 Task: Assign in the project BellTech the issue 'Integrate a new push notification feature into an existing mobile application to enhance user engagement and real-time updates' to the sprint 'Silver Bullet'. Assign in the project BellTech the issue 'Develop a new tool for automated testing of mobile application UI/UX design and user flow' to the sprint 'Silver Bullet'. Assign in the project BellTech the issue 'Upgrade the search and filtering mechanisms of a web application to improve user search experience and result accuracy' to the sprint 'Silver Bullet'. Assign in the project BellTech the issue 'Create a new online platform for online language learning courses with advanced language tools and speaking practice features' to the sprint 'Silver Bullet'
Action: Mouse moved to (181, 42)
Screenshot: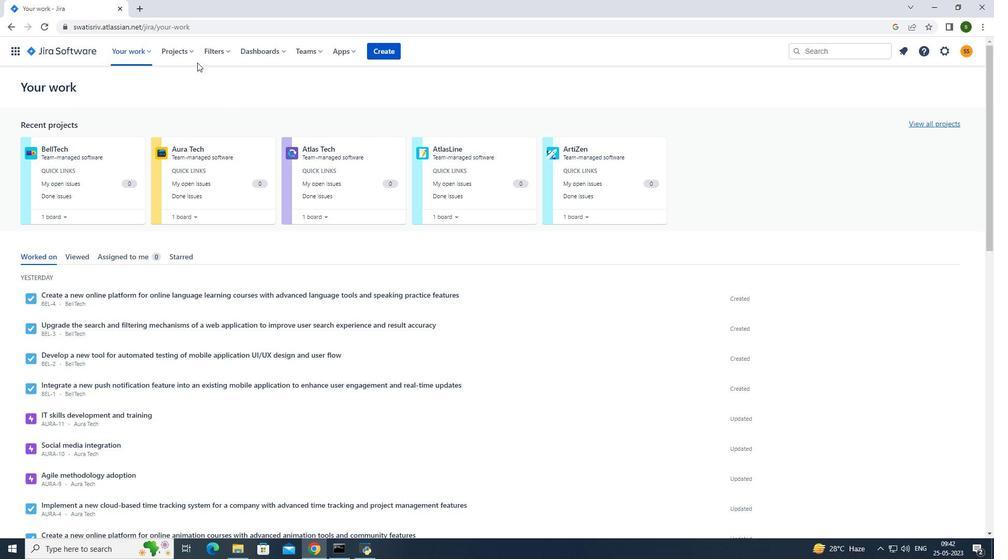 
Action: Mouse pressed left at (181, 42)
Screenshot: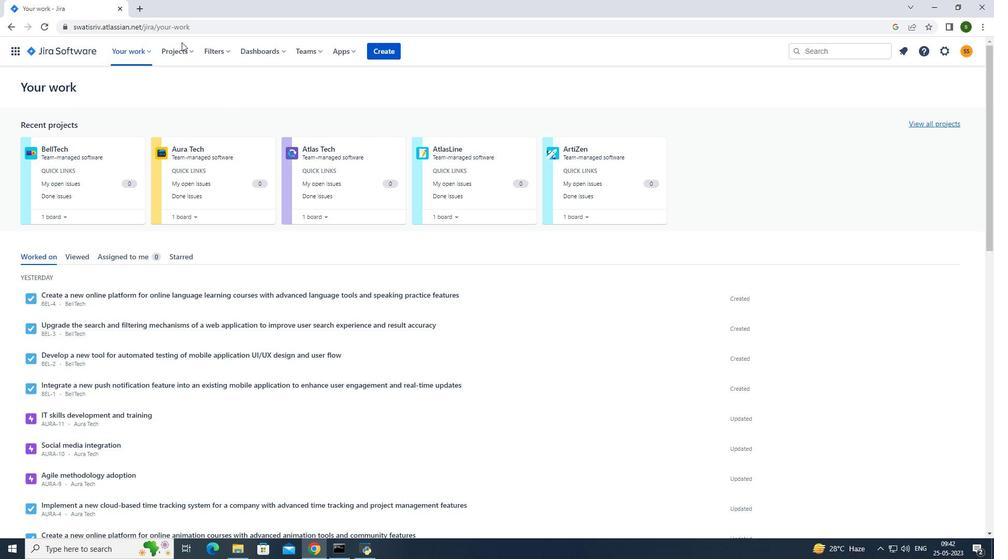 
Action: Mouse moved to (181, 50)
Screenshot: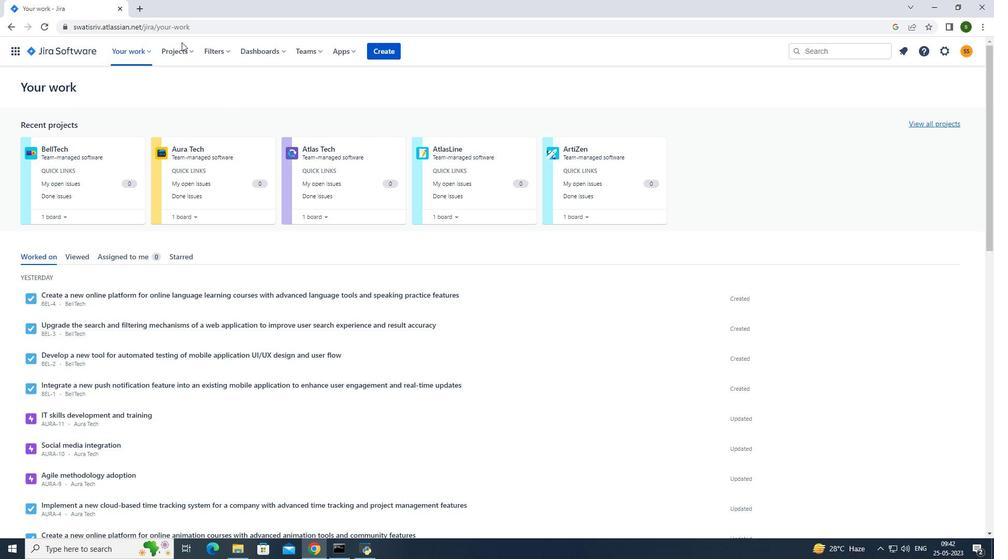 
Action: Mouse pressed left at (181, 50)
Screenshot: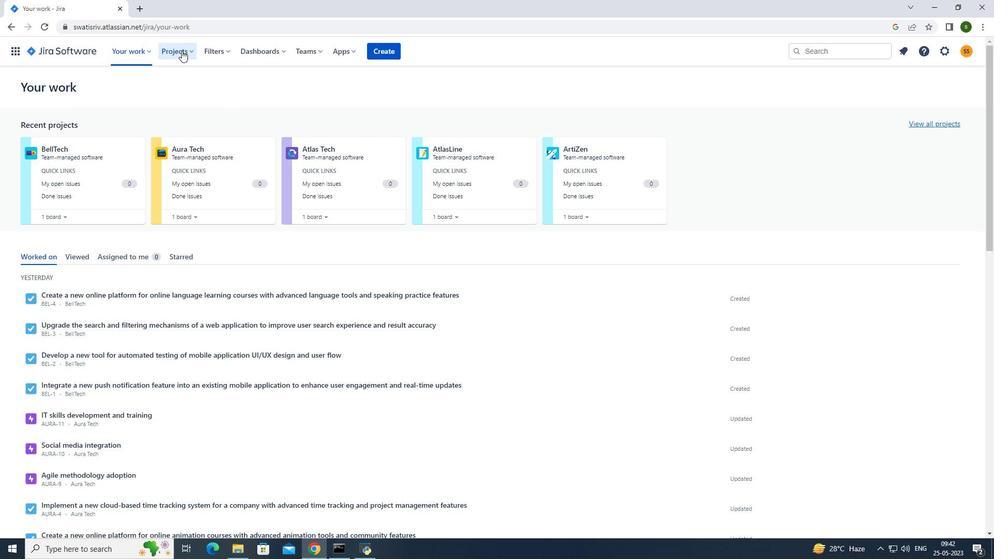 
Action: Mouse moved to (215, 91)
Screenshot: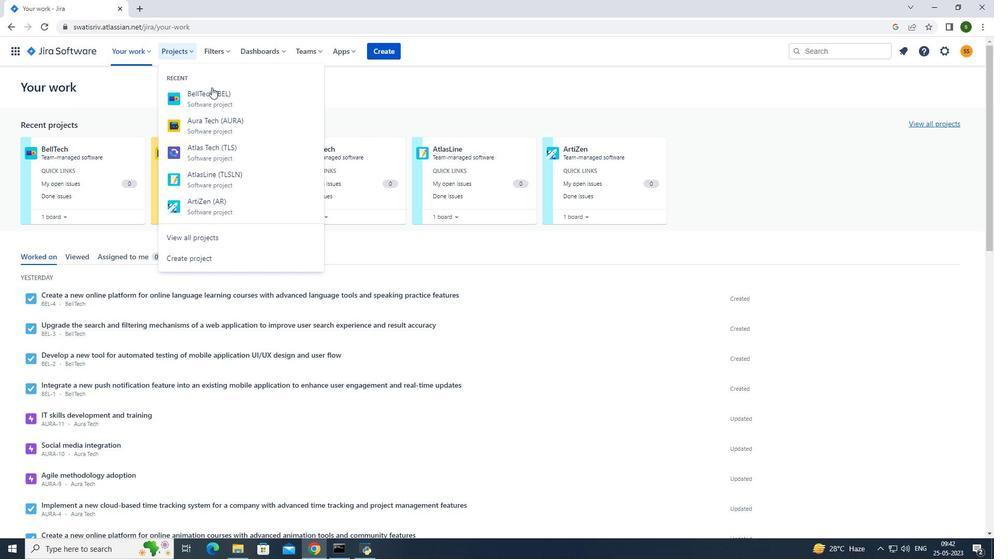 
Action: Mouse pressed left at (215, 91)
Screenshot: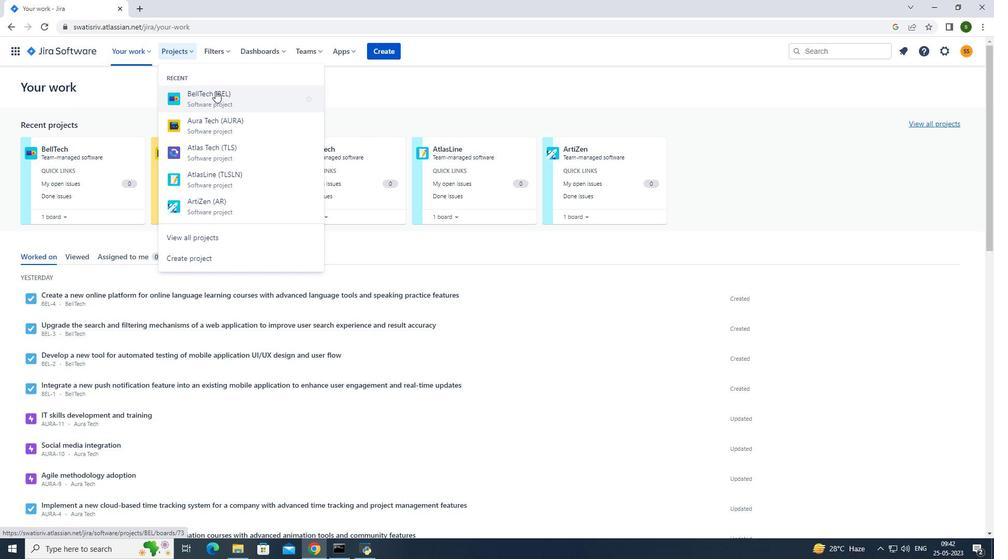 
Action: Mouse moved to (89, 152)
Screenshot: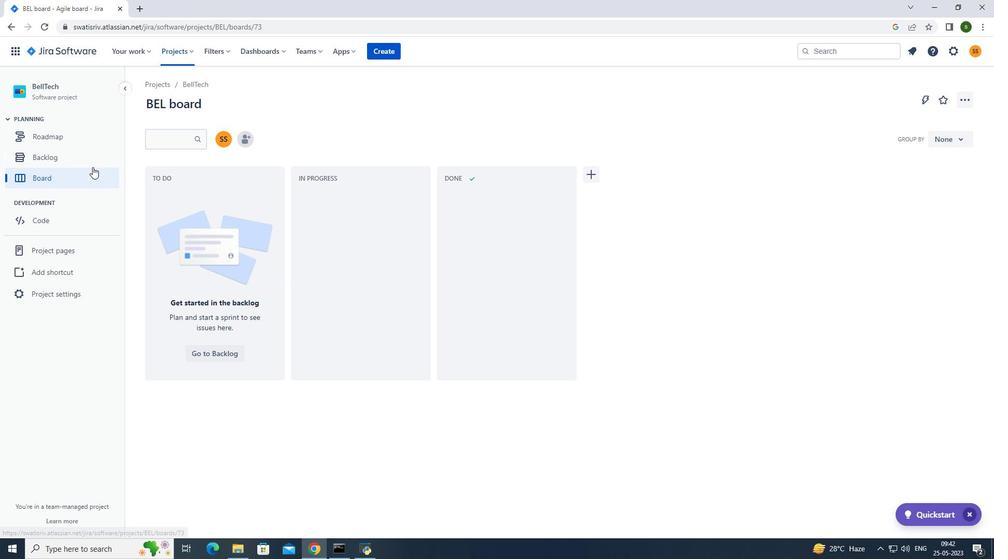 
Action: Mouse pressed left at (89, 152)
Screenshot: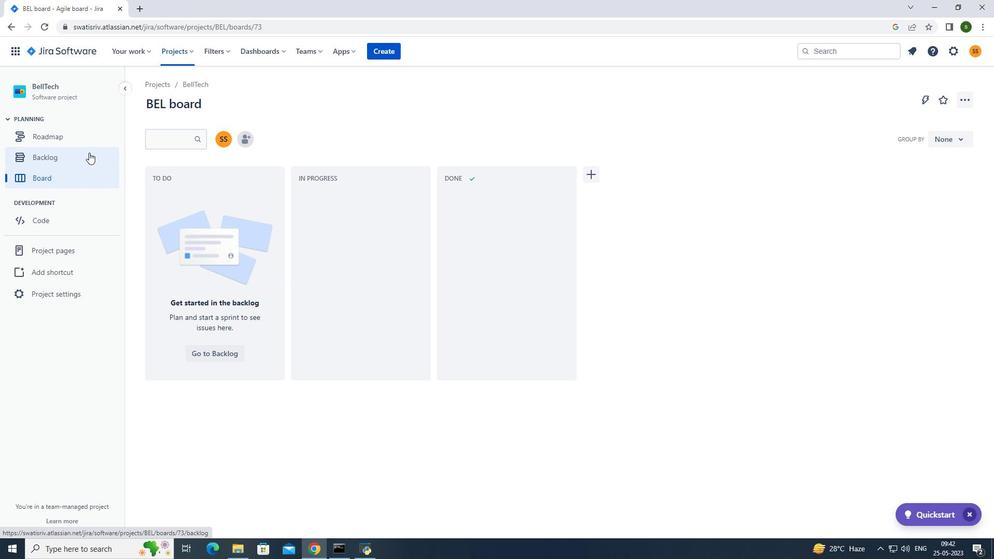 
Action: Mouse moved to (512, 304)
Screenshot: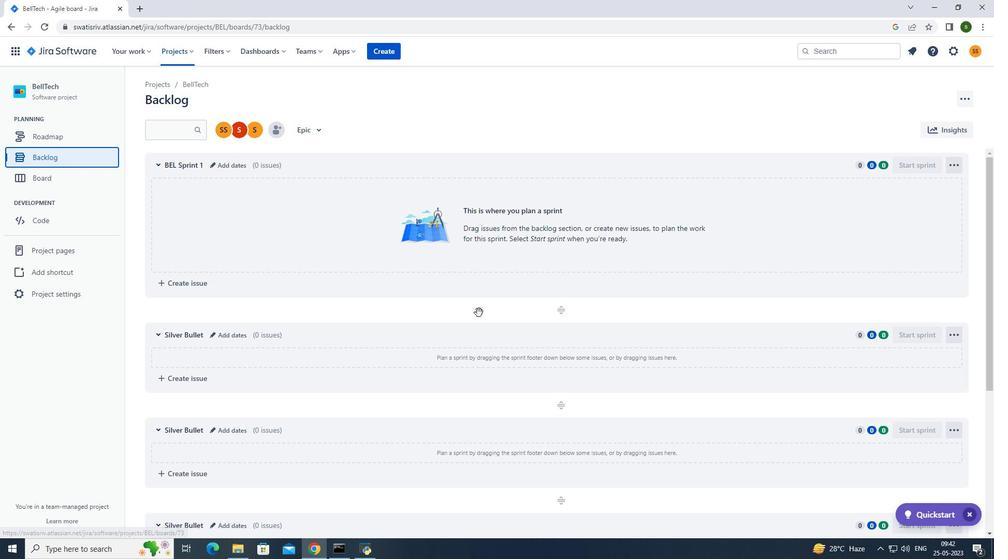 
Action: Mouse scrolled (512, 303) with delta (0, 0)
Screenshot: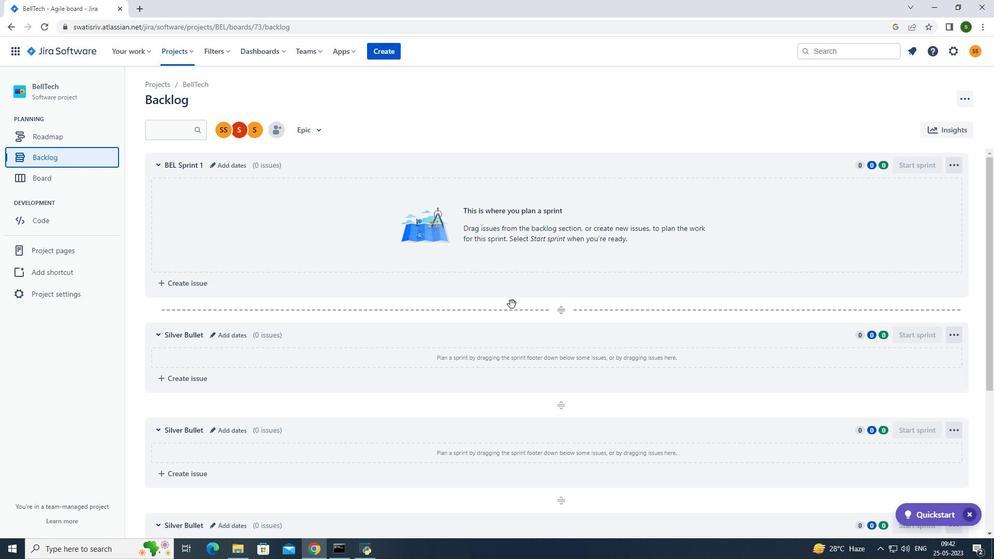 
Action: Mouse scrolled (512, 303) with delta (0, 0)
Screenshot: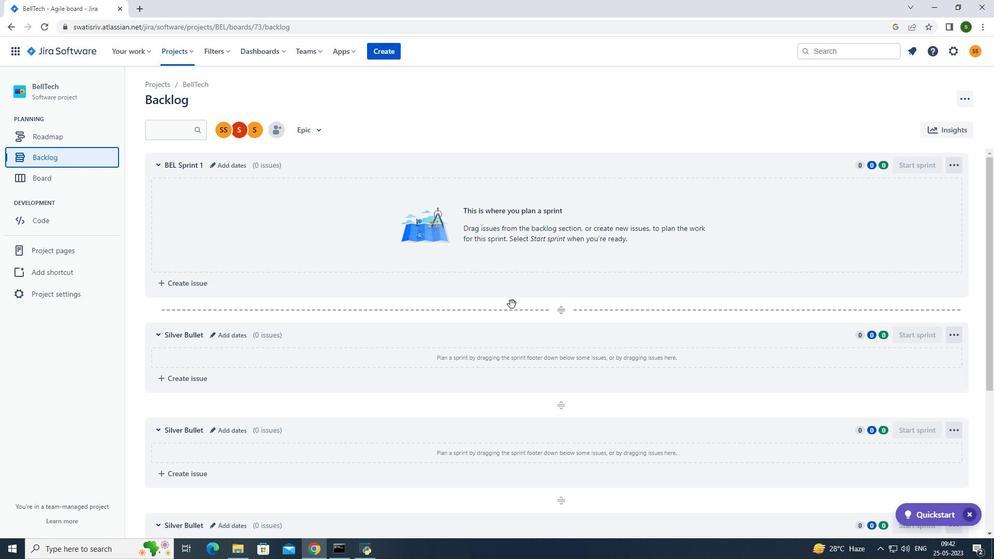
Action: Mouse scrolled (512, 303) with delta (0, 0)
Screenshot: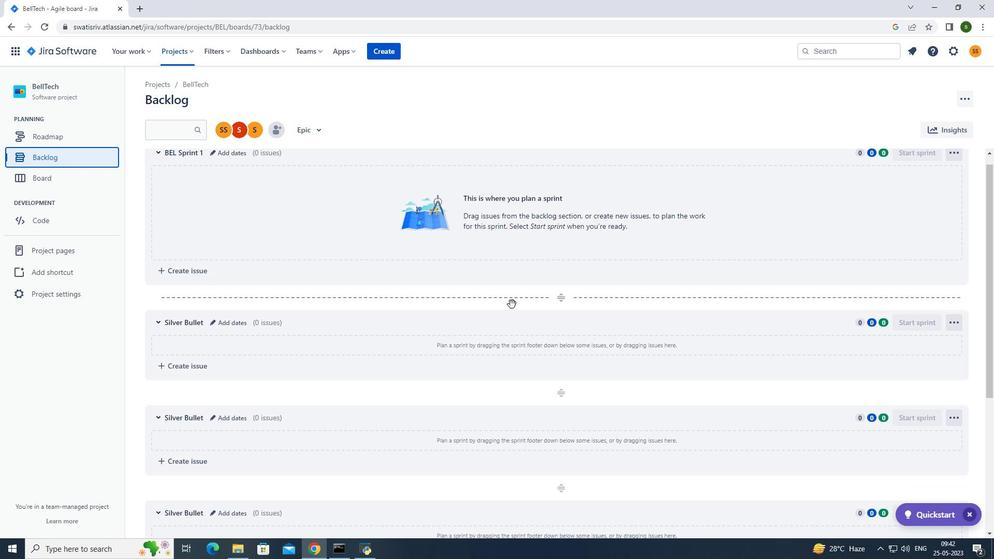 
Action: Mouse scrolled (512, 303) with delta (0, 0)
Screenshot: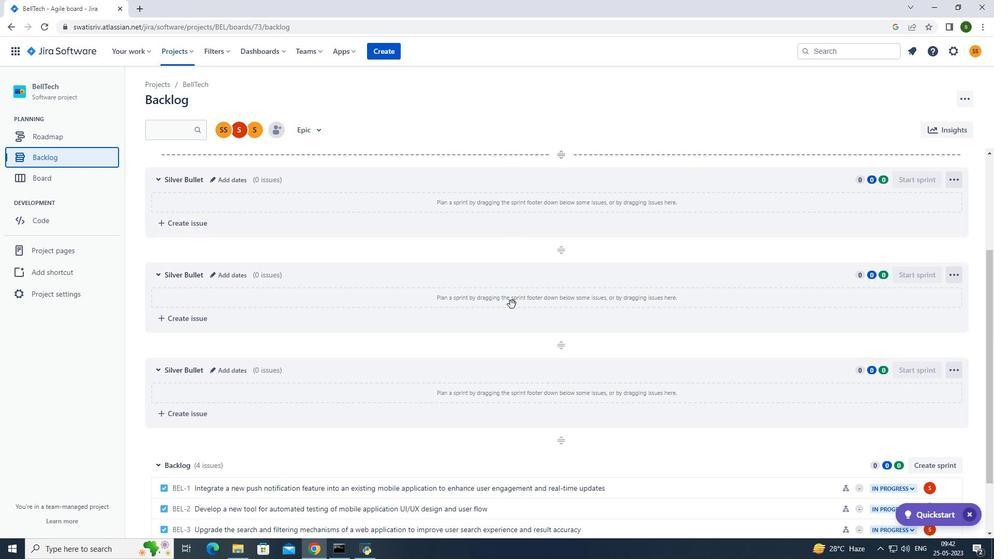 
Action: Mouse scrolled (512, 303) with delta (0, 0)
Screenshot: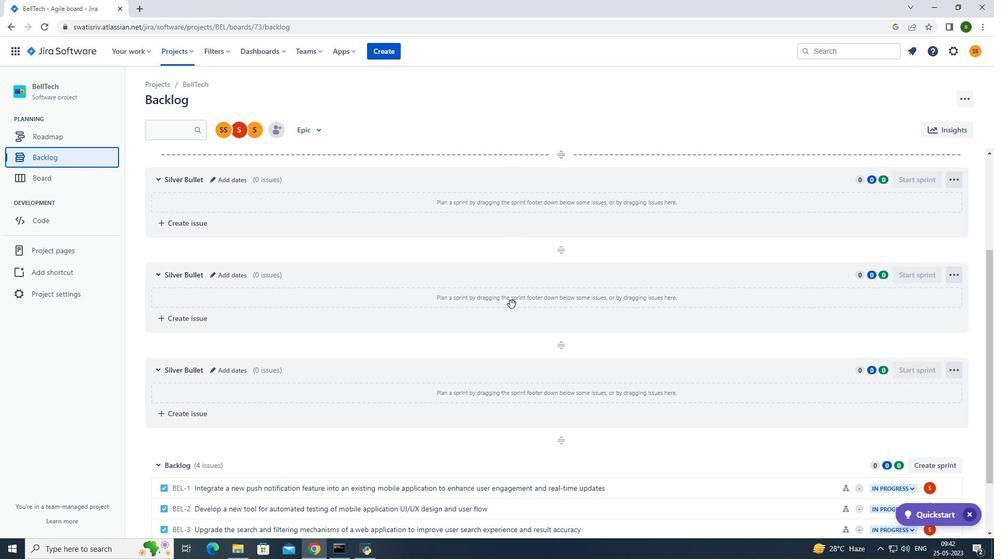 
Action: Mouse scrolled (512, 303) with delta (0, 0)
Screenshot: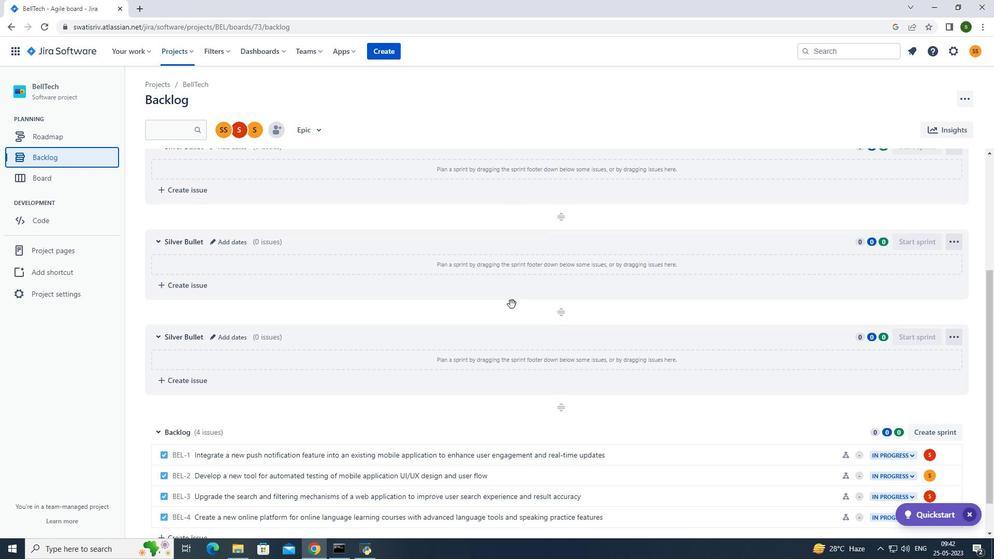 
Action: Mouse scrolled (512, 303) with delta (0, 0)
Screenshot: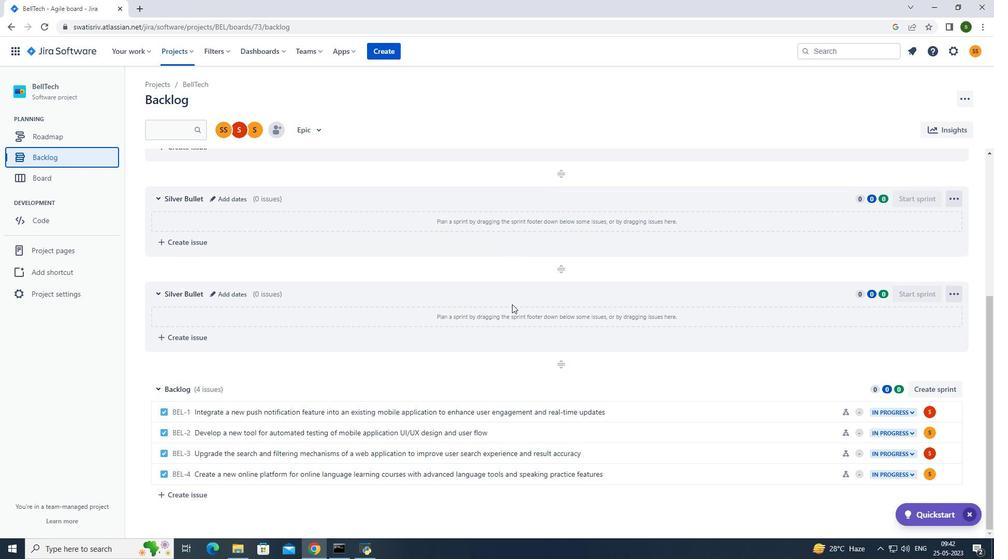 
Action: Mouse scrolled (512, 303) with delta (0, 0)
Screenshot: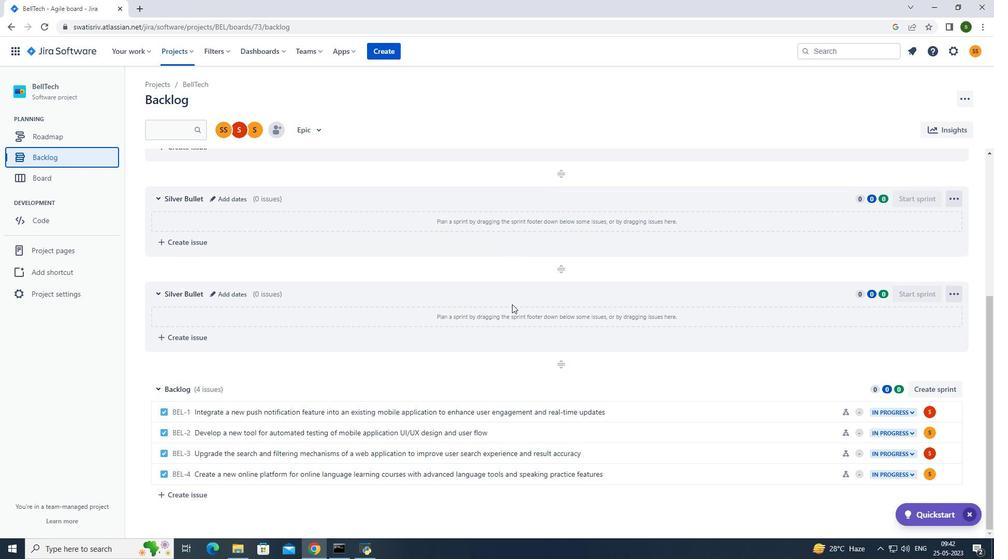 
Action: Mouse moved to (949, 411)
Screenshot: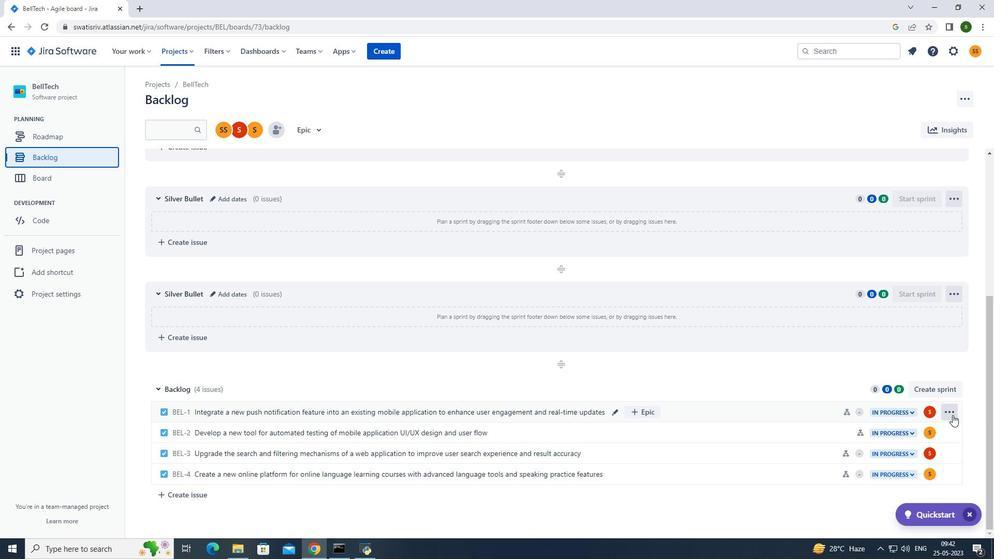 
Action: Mouse pressed left at (949, 411)
Screenshot: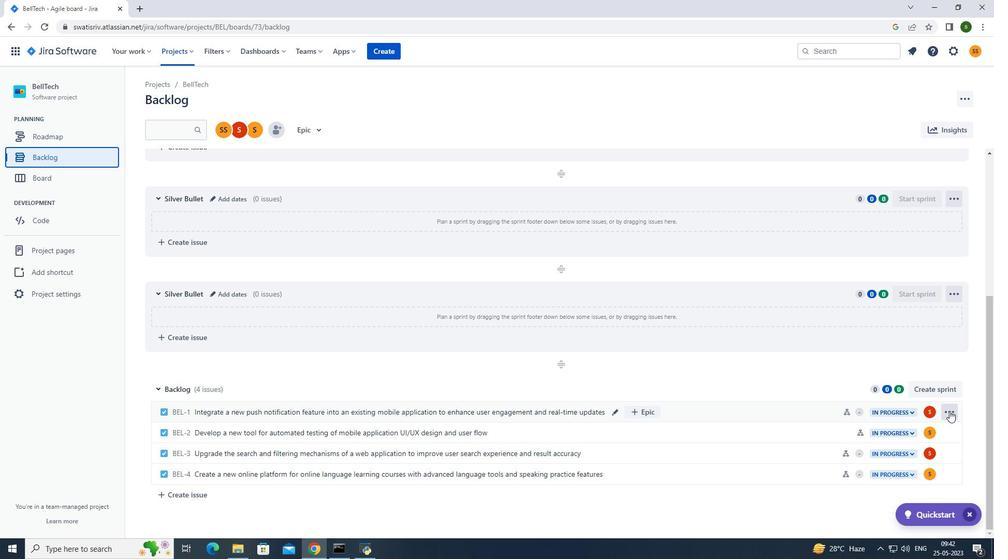 
Action: Mouse moved to (913, 320)
Screenshot: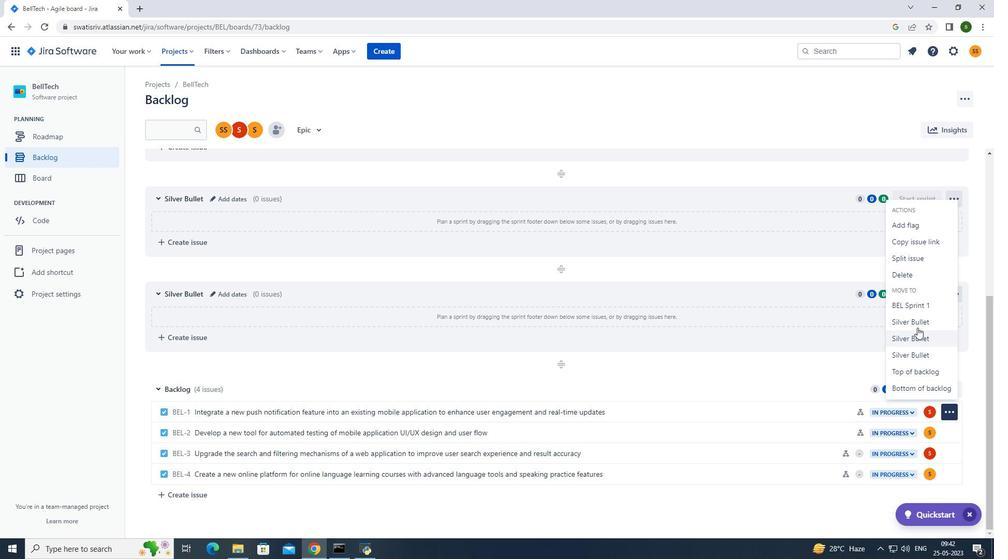 
Action: Mouse pressed left at (913, 320)
Screenshot: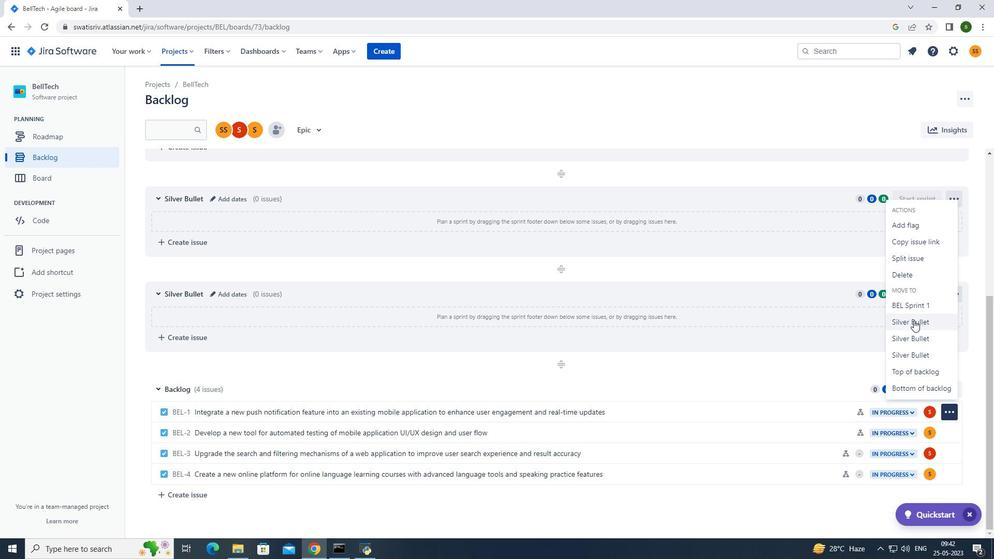 
Action: Mouse moved to (171, 45)
Screenshot: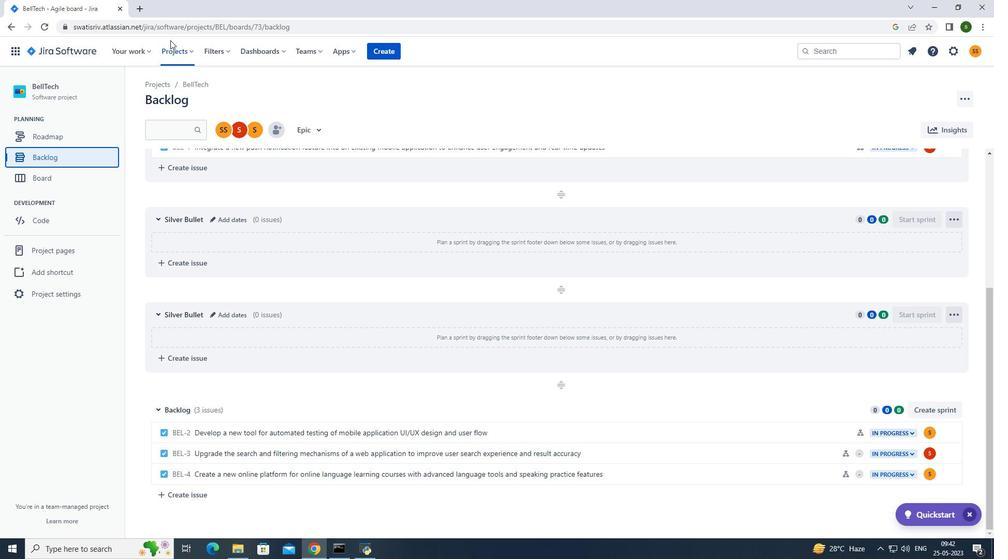 
Action: Mouse pressed left at (171, 45)
Screenshot: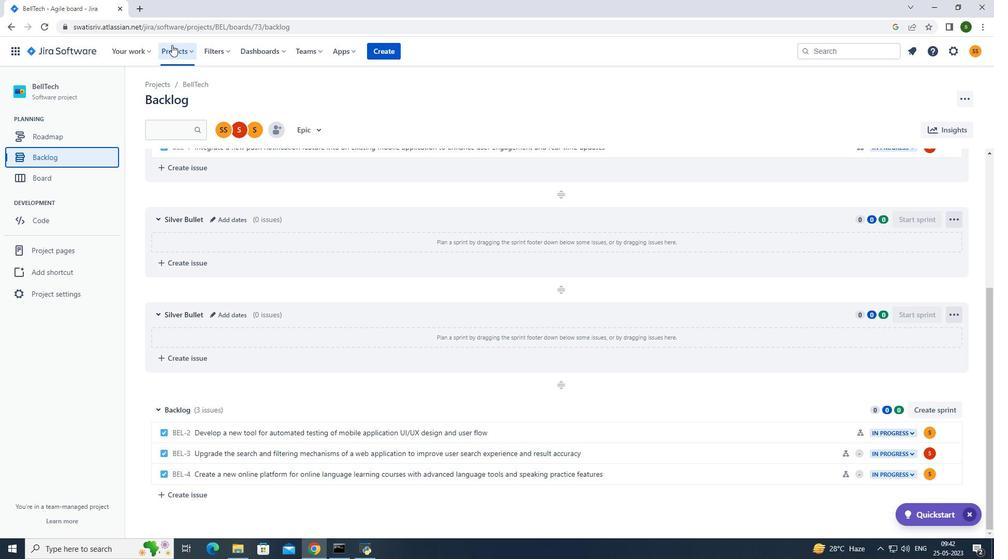 
Action: Mouse moved to (205, 95)
Screenshot: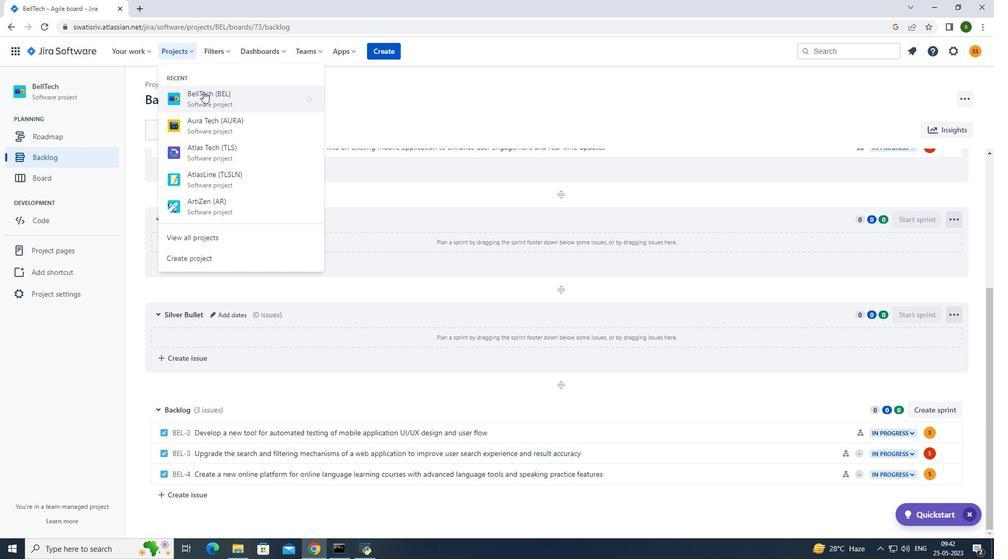 
Action: Mouse pressed left at (205, 95)
Screenshot: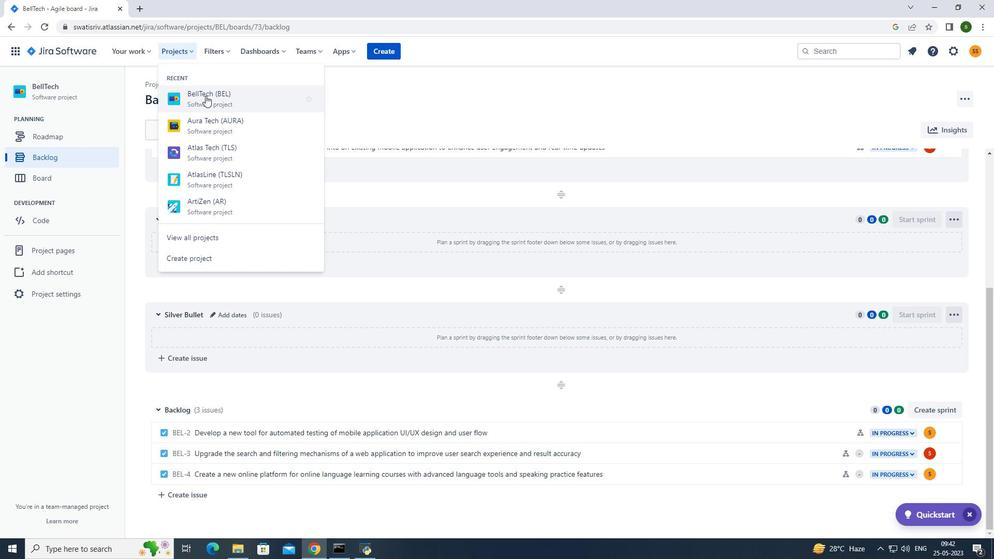 
Action: Mouse moved to (219, 354)
Screenshot: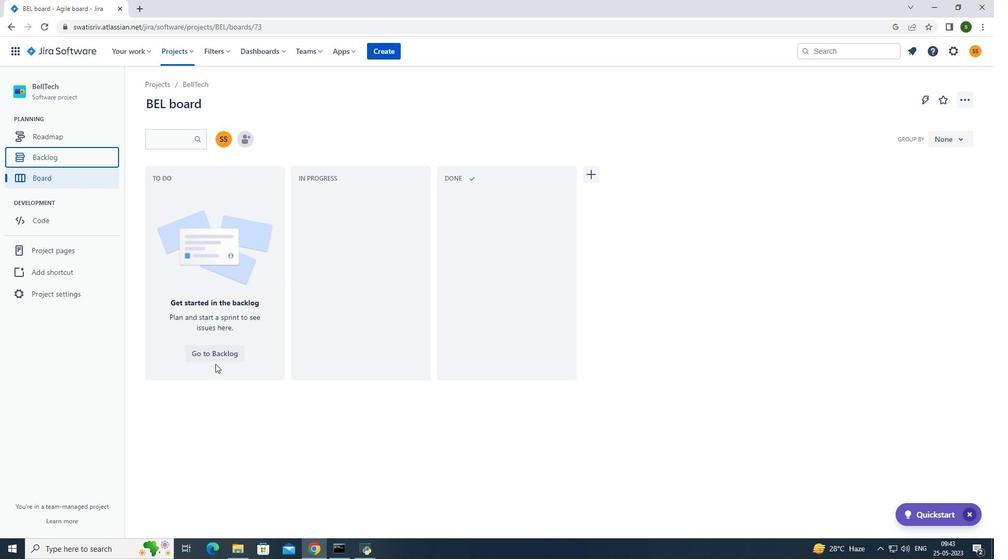 
Action: Mouse pressed left at (219, 354)
Screenshot: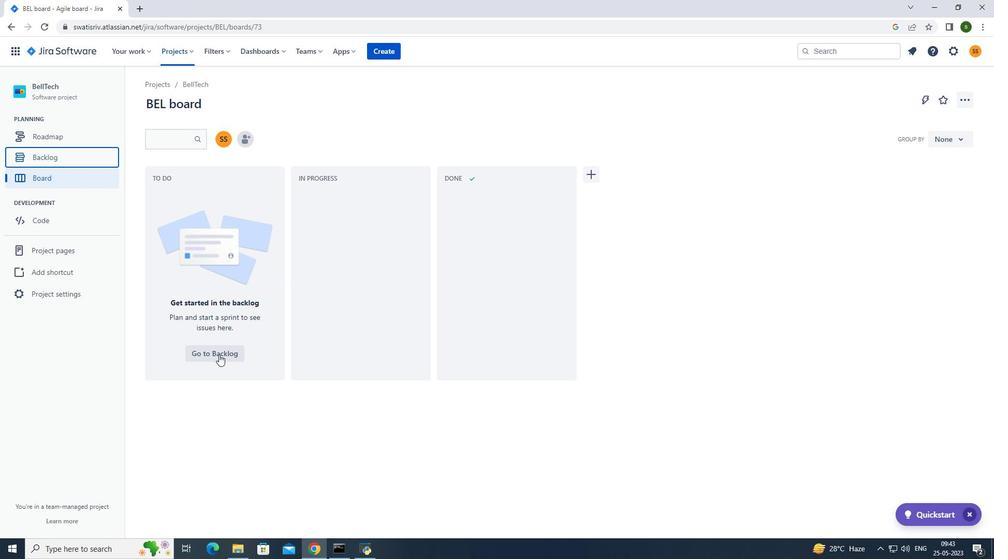 
Action: Mouse moved to (826, 399)
Screenshot: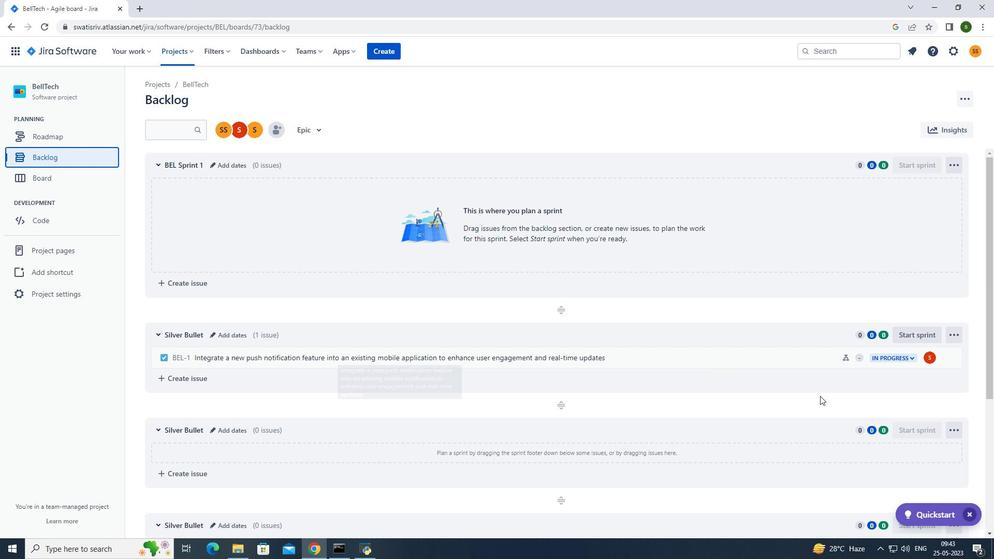 
Action: Mouse scrolled (826, 398) with delta (0, 0)
Screenshot: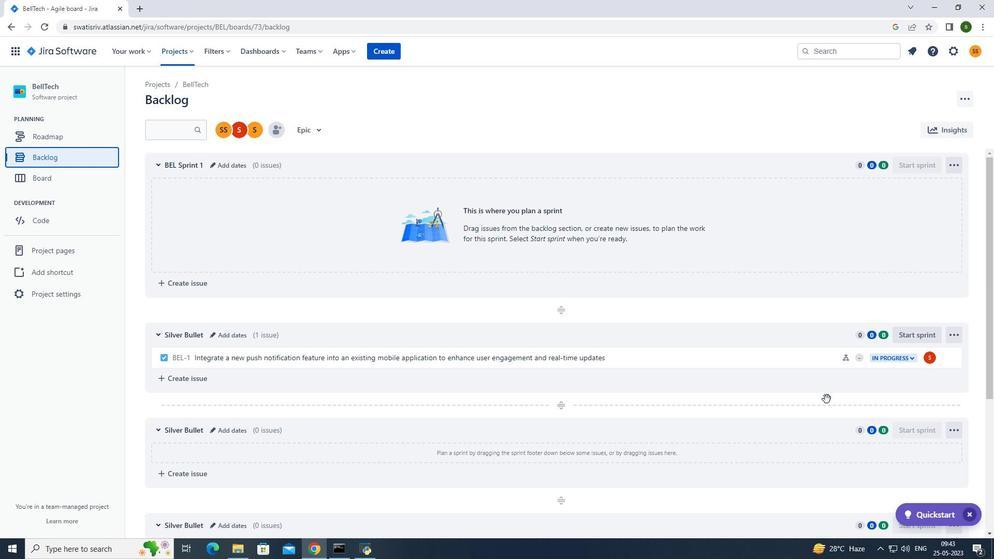 
Action: Mouse scrolled (826, 398) with delta (0, 0)
Screenshot: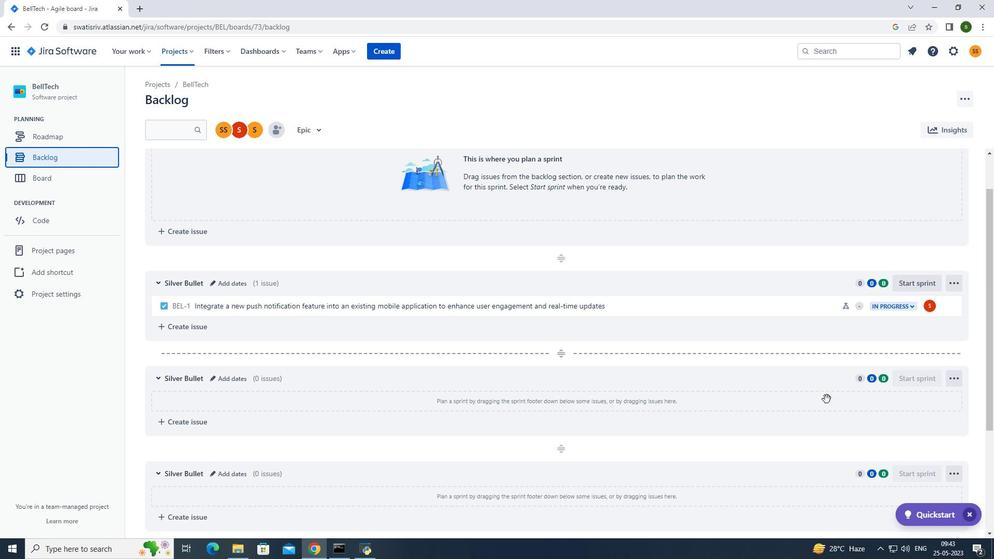
Action: Mouse scrolled (826, 398) with delta (0, 0)
Screenshot: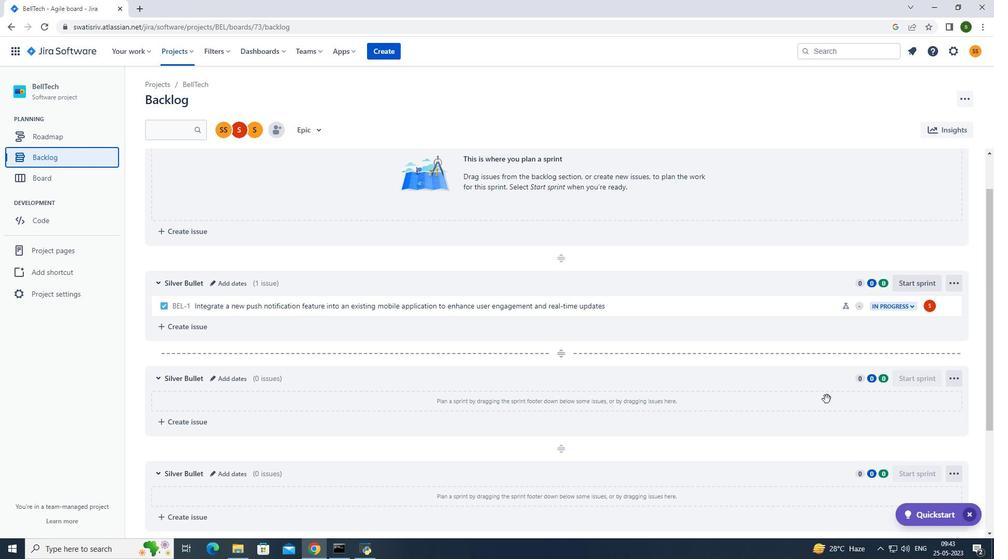 
Action: Mouse scrolled (826, 398) with delta (0, 0)
Screenshot: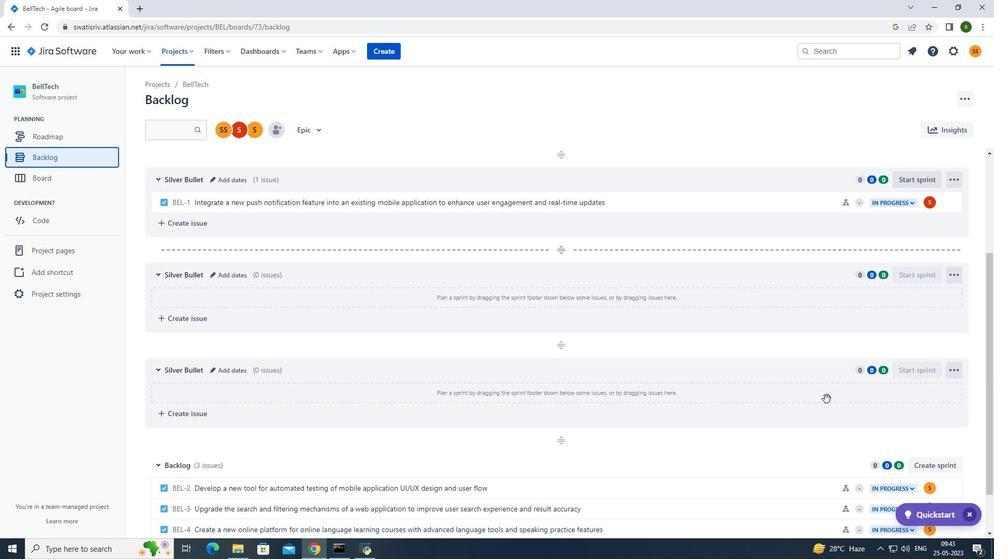 
Action: Mouse scrolled (826, 398) with delta (0, 0)
Screenshot: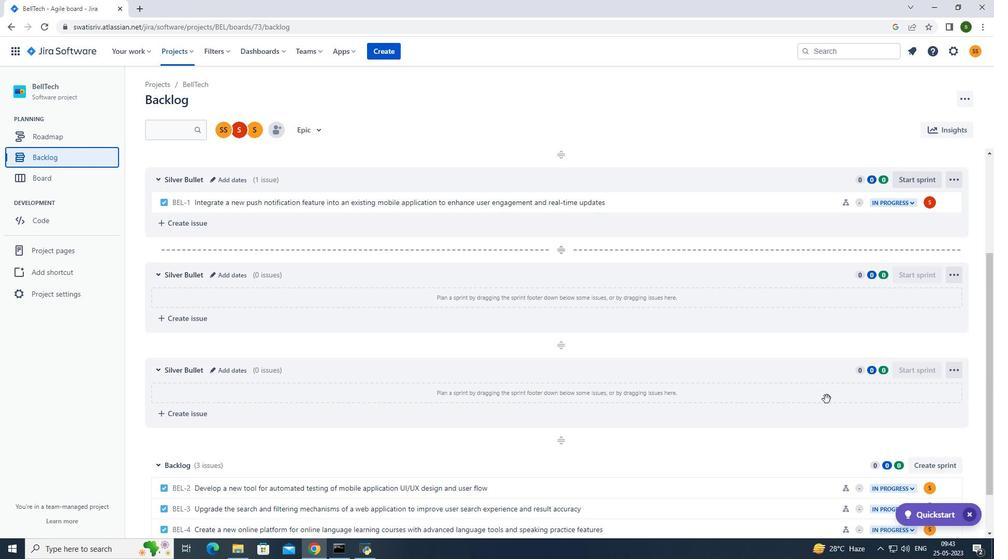 
Action: Mouse scrolled (826, 398) with delta (0, 0)
Screenshot: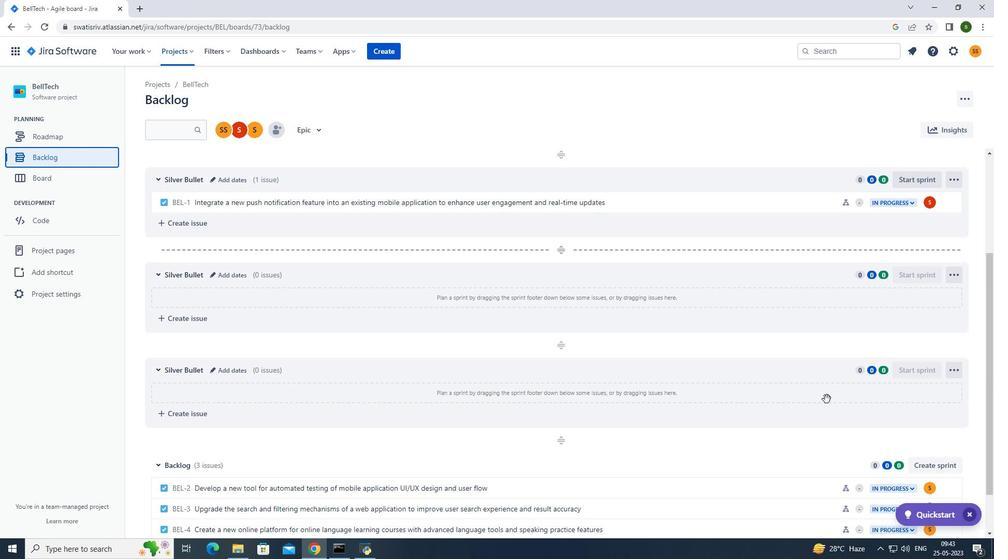 
Action: Mouse scrolled (826, 398) with delta (0, 0)
Screenshot: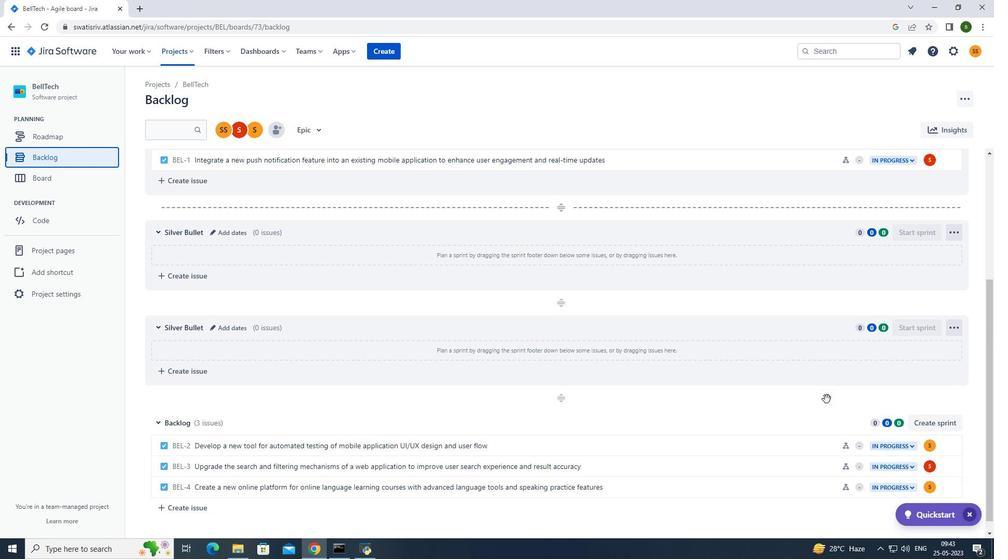 
Action: Mouse moved to (953, 431)
Screenshot: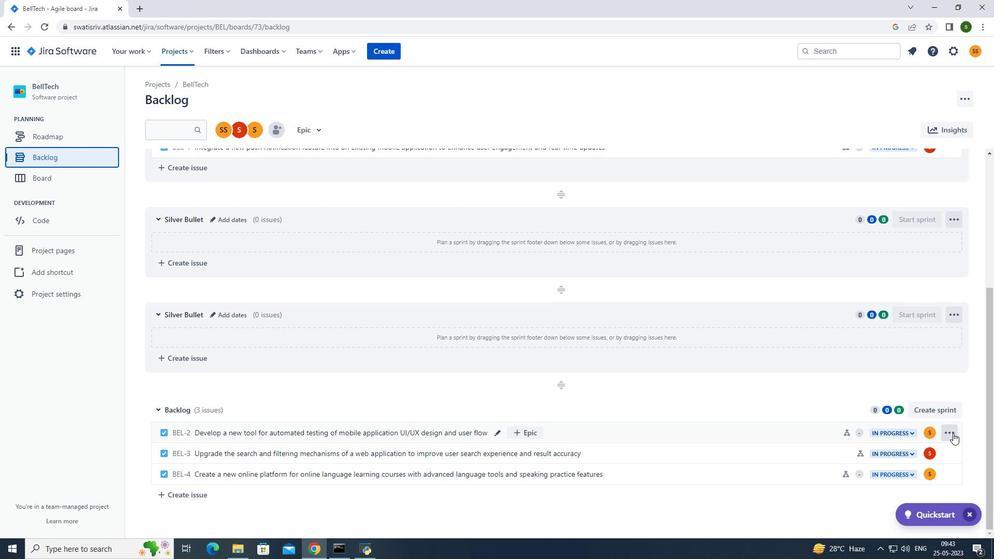 
Action: Mouse pressed left at (953, 431)
Screenshot: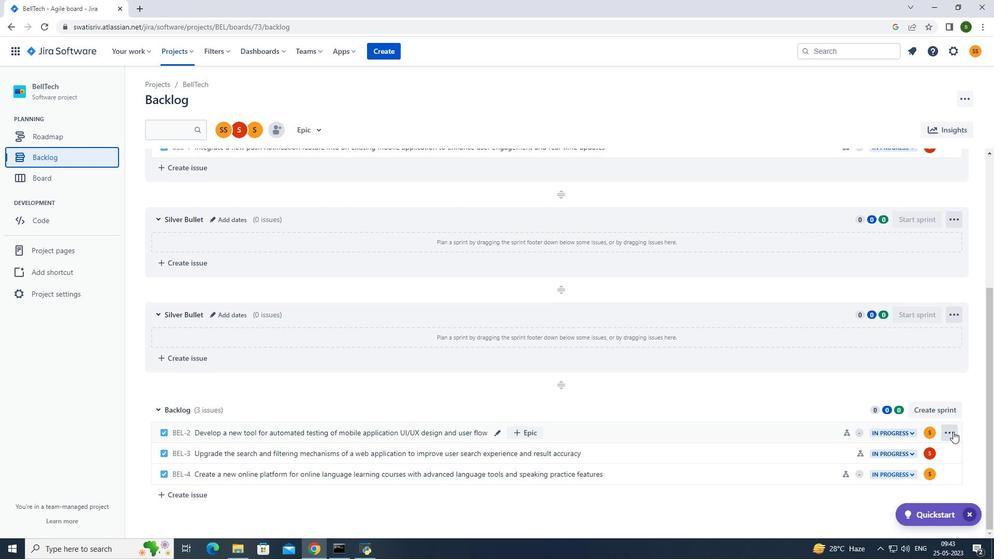
Action: Mouse moved to (915, 354)
Screenshot: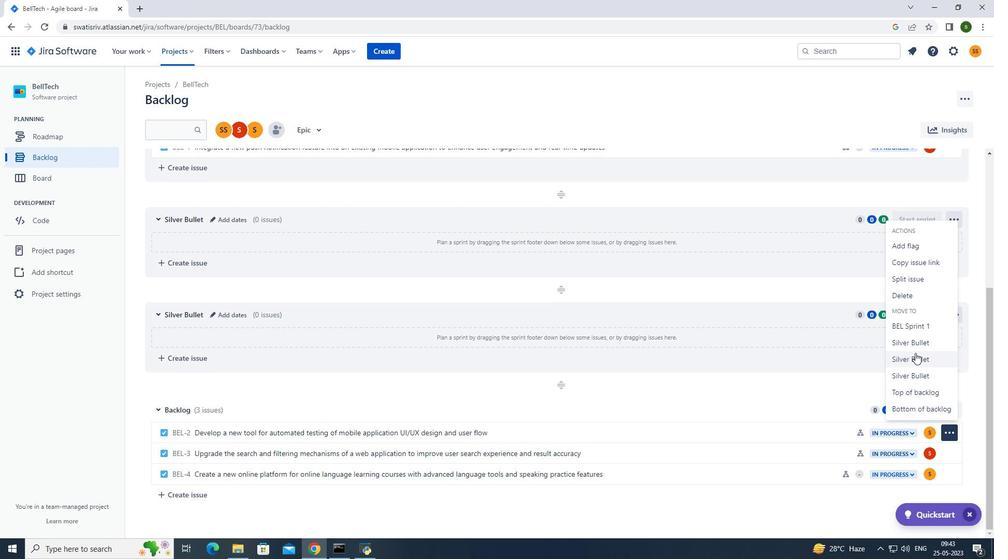 
Action: Mouse pressed left at (915, 354)
Screenshot: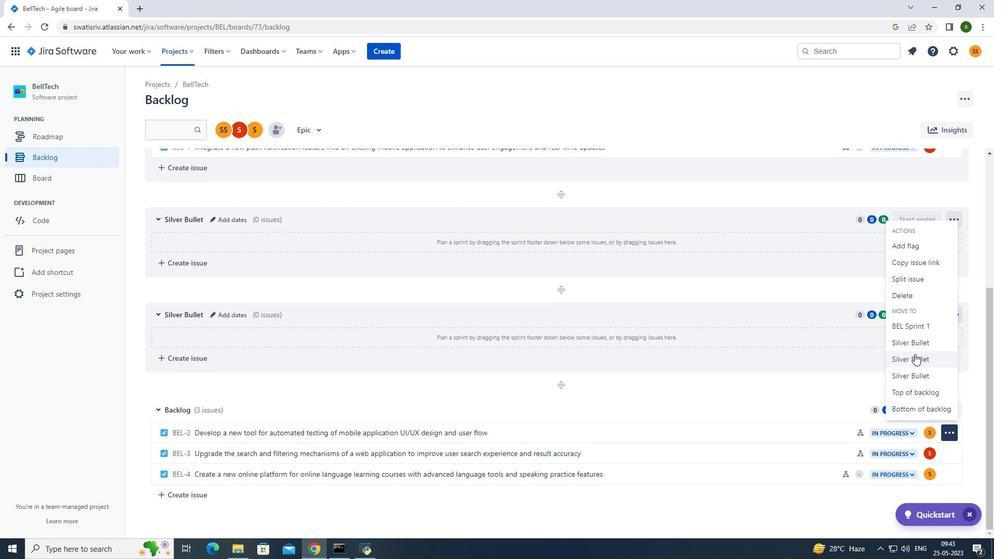 
Action: Mouse moved to (193, 54)
Screenshot: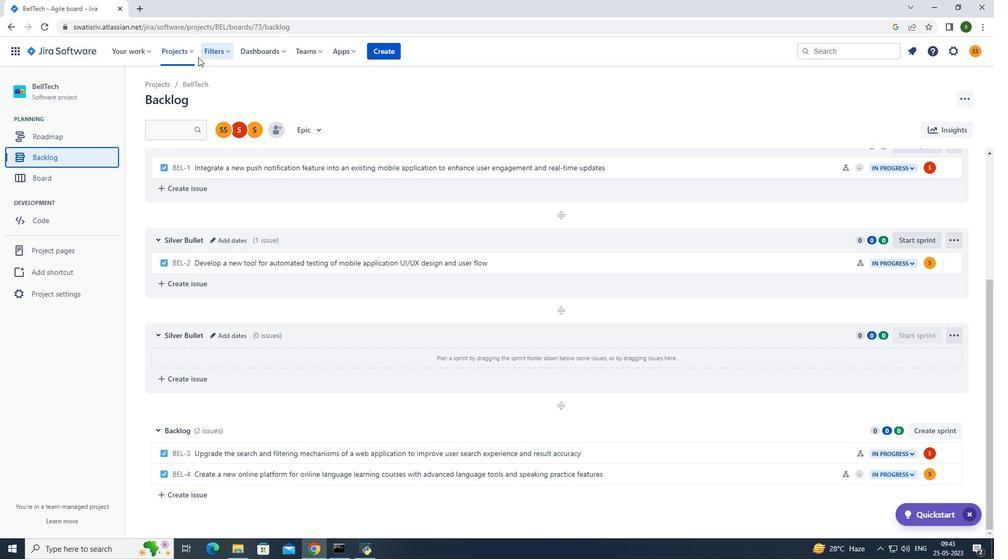 
Action: Mouse pressed left at (193, 54)
Screenshot: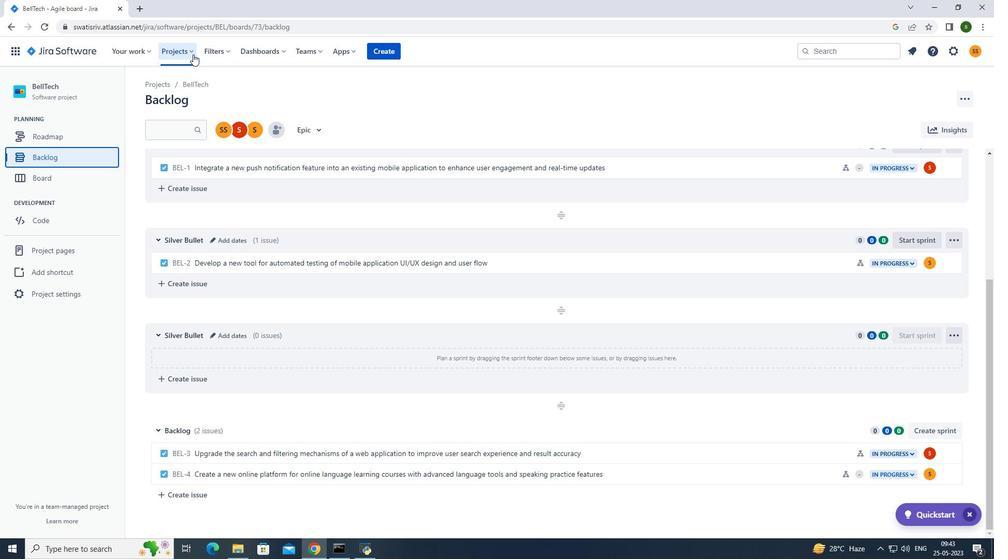 
Action: Mouse moved to (208, 91)
Screenshot: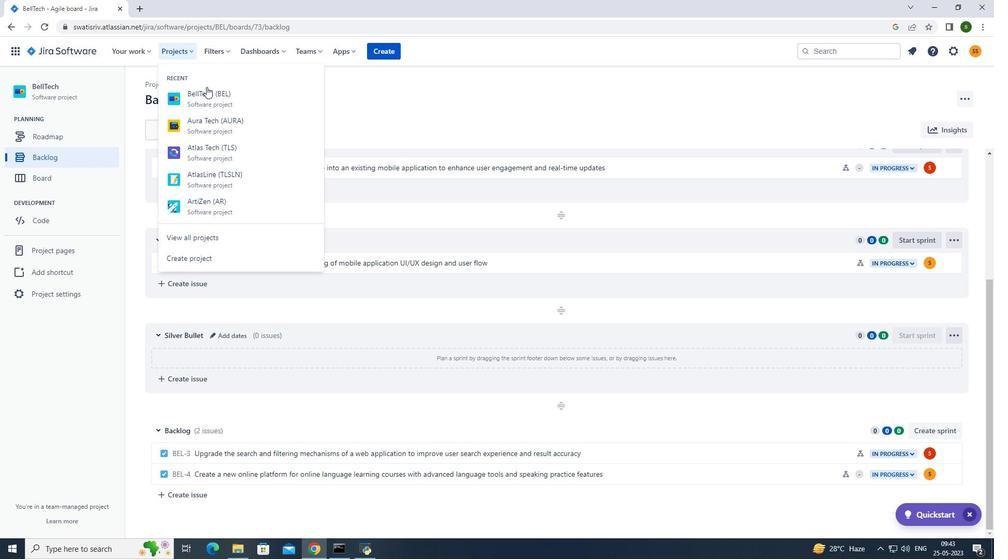 
Action: Mouse pressed left at (208, 91)
Screenshot: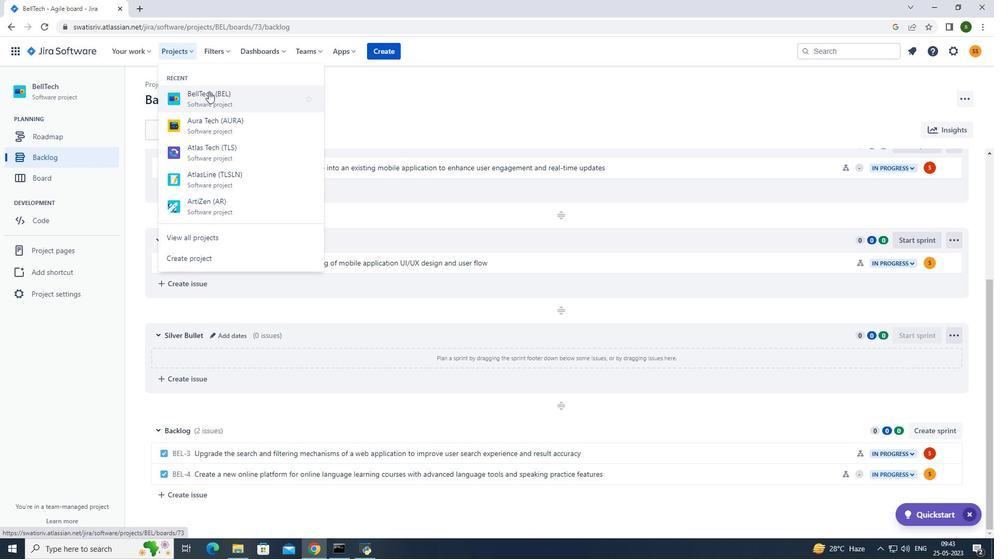 
Action: Mouse moved to (216, 354)
Screenshot: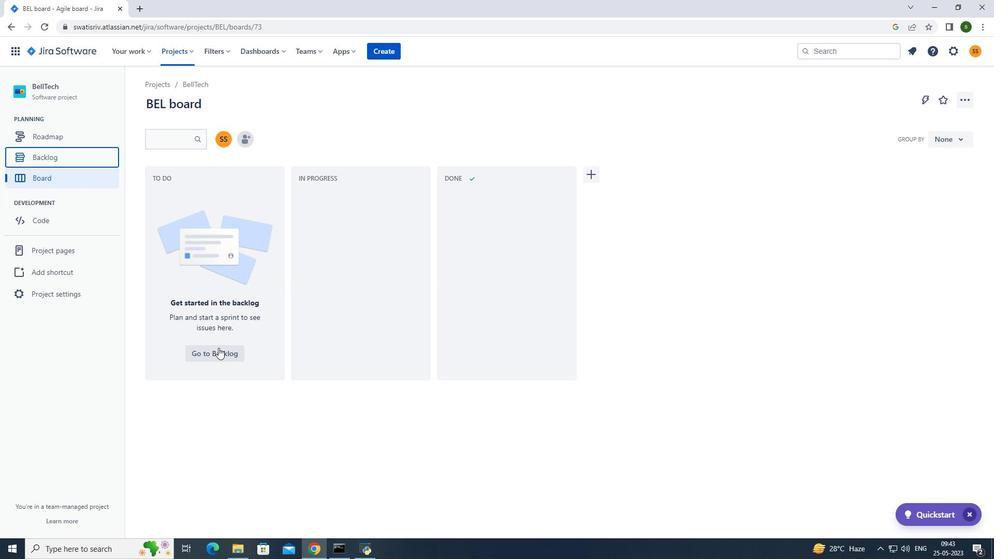 
Action: Mouse pressed left at (216, 354)
Screenshot: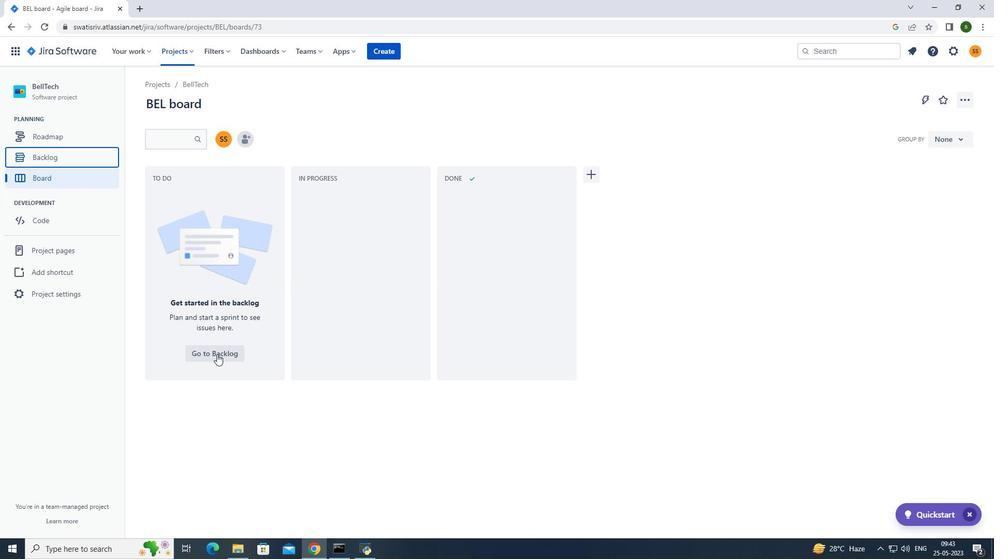 
Action: Mouse moved to (669, 343)
Screenshot: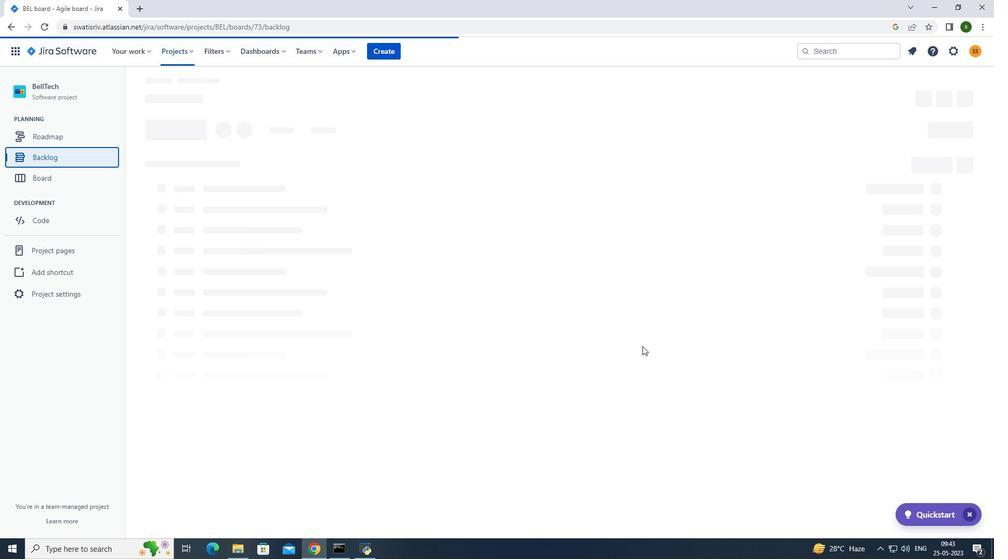 
Action: Mouse scrolled (669, 342) with delta (0, 0)
Screenshot: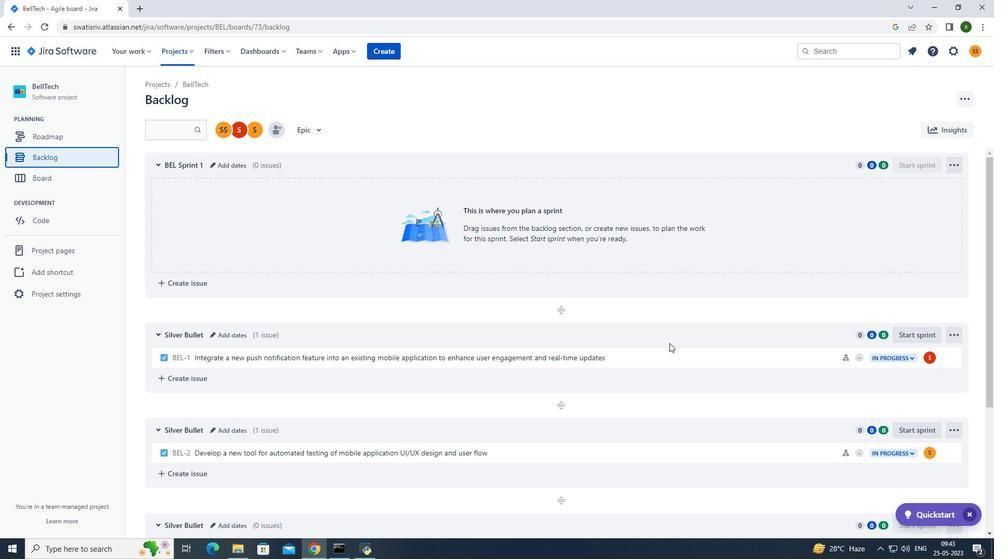 
Action: Mouse scrolled (669, 342) with delta (0, 0)
Screenshot: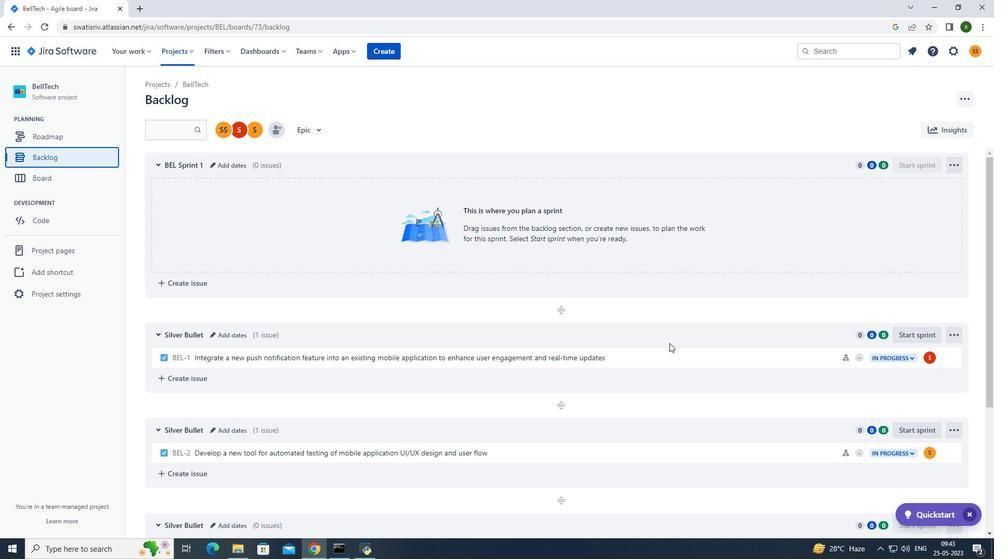 
Action: Mouse scrolled (669, 342) with delta (0, 0)
Screenshot: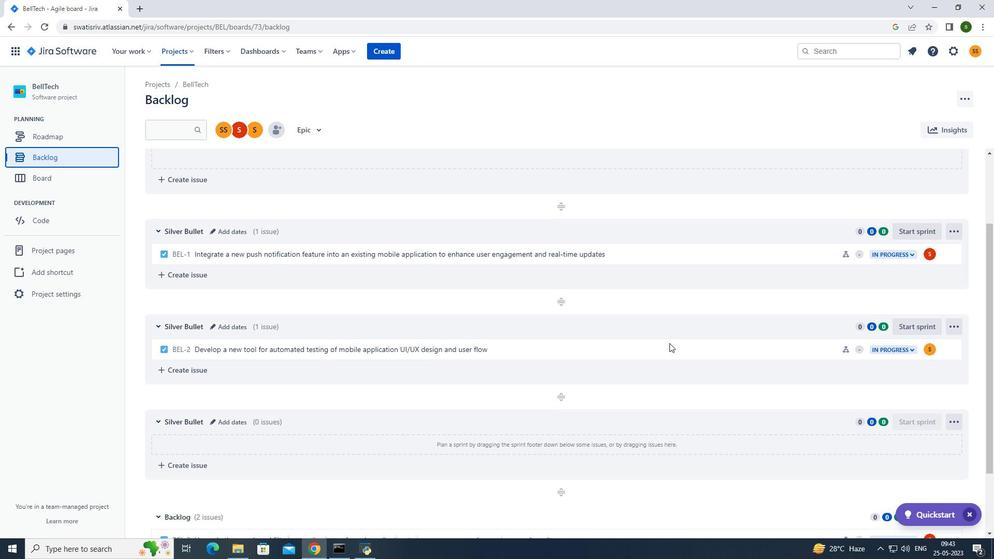 
Action: Mouse scrolled (669, 342) with delta (0, 0)
Screenshot: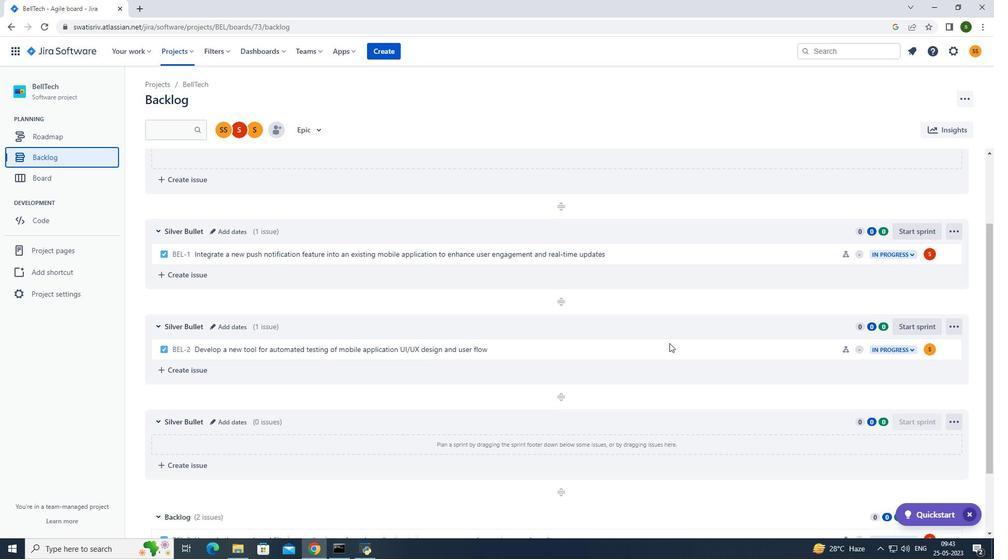 
Action: Mouse scrolled (669, 342) with delta (0, 0)
Screenshot: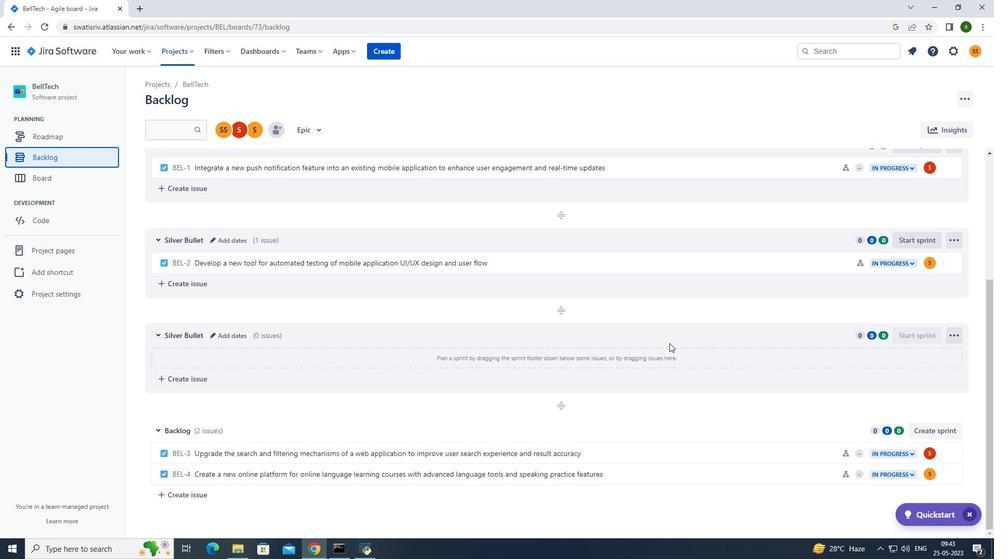
Action: Mouse scrolled (669, 342) with delta (0, 0)
Screenshot: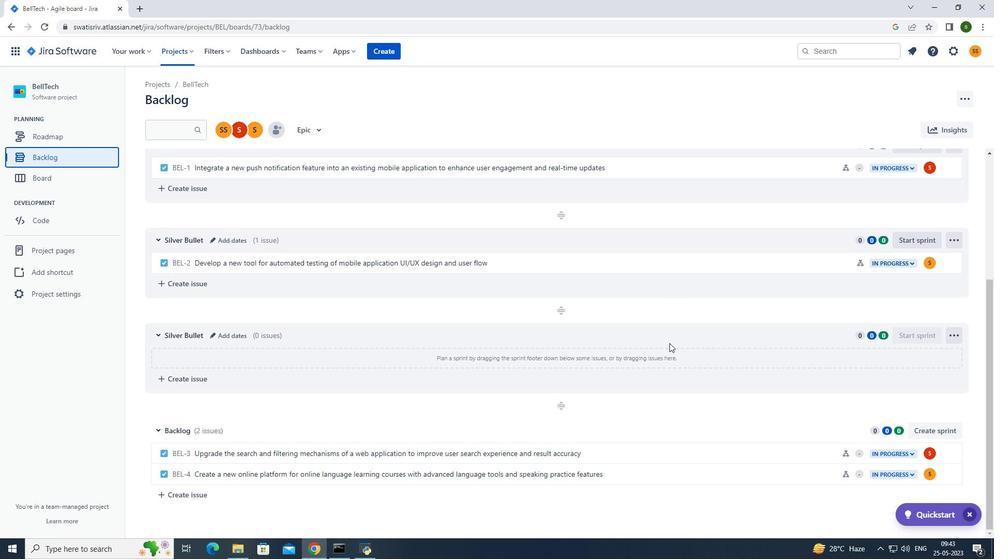 
Action: Mouse moved to (948, 452)
Screenshot: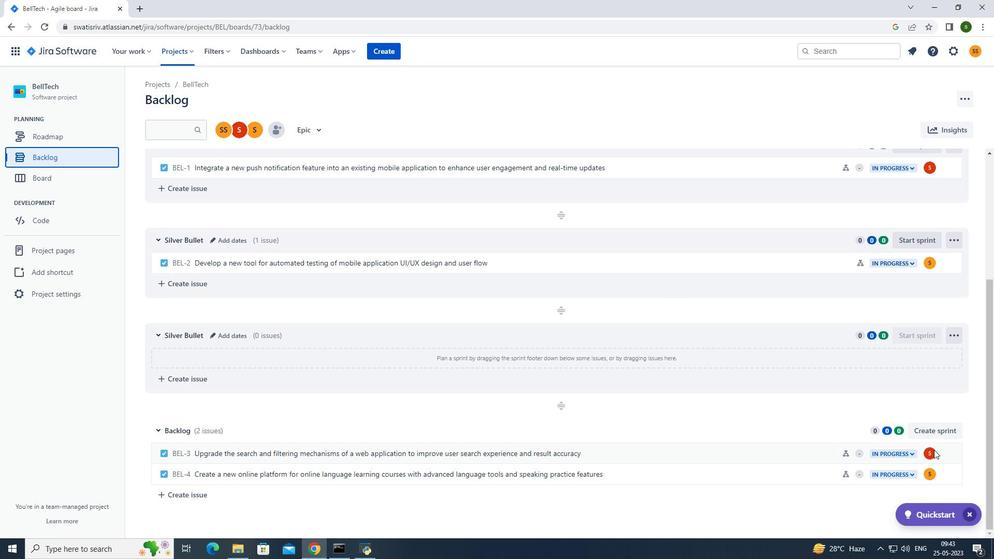 
Action: Mouse pressed left at (948, 452)
Screenshot: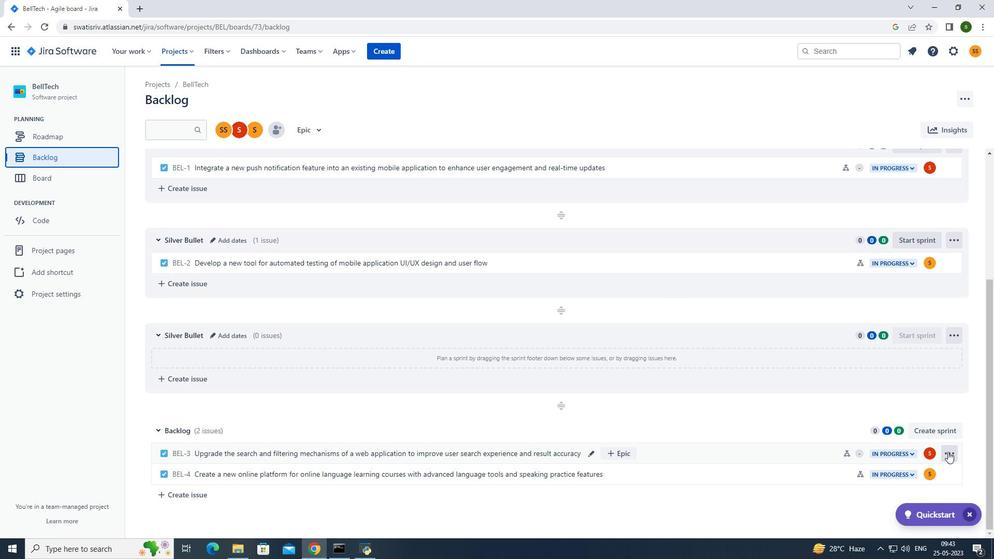 
Action: Mouse moved to (914, 398)
Screenshot: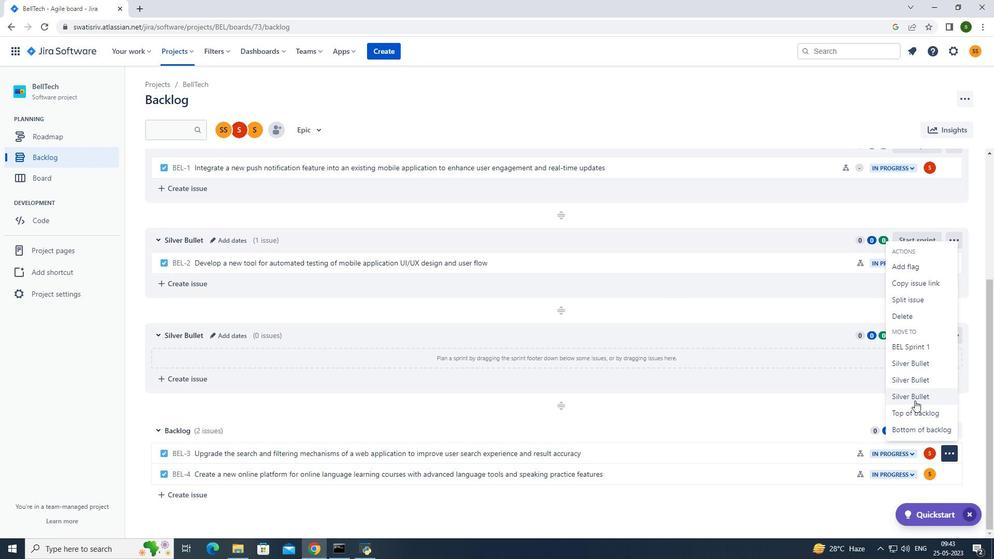 
Action: Mouse pressed left at (914, 398)
Screenshot: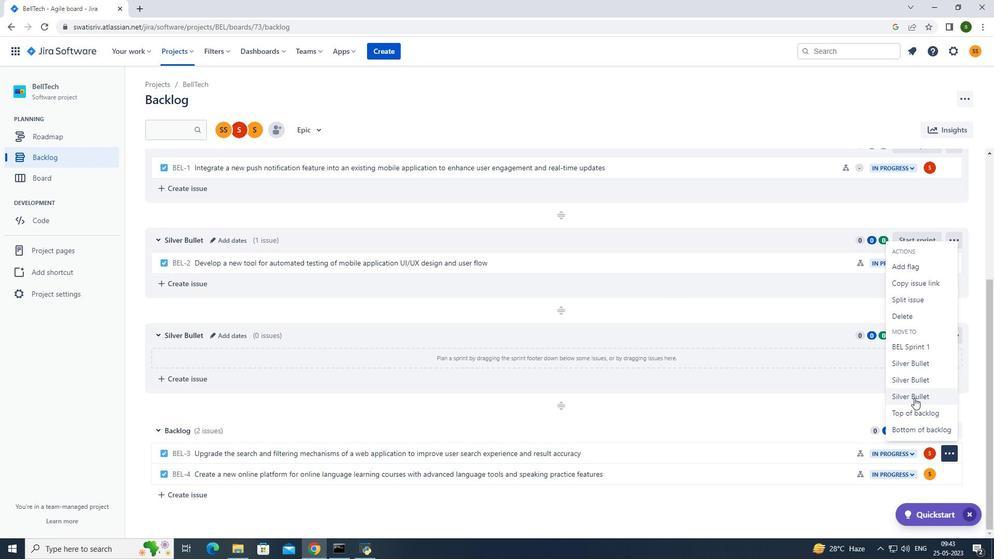 
Action: Mouse moved to (190, 50)
Screenshot: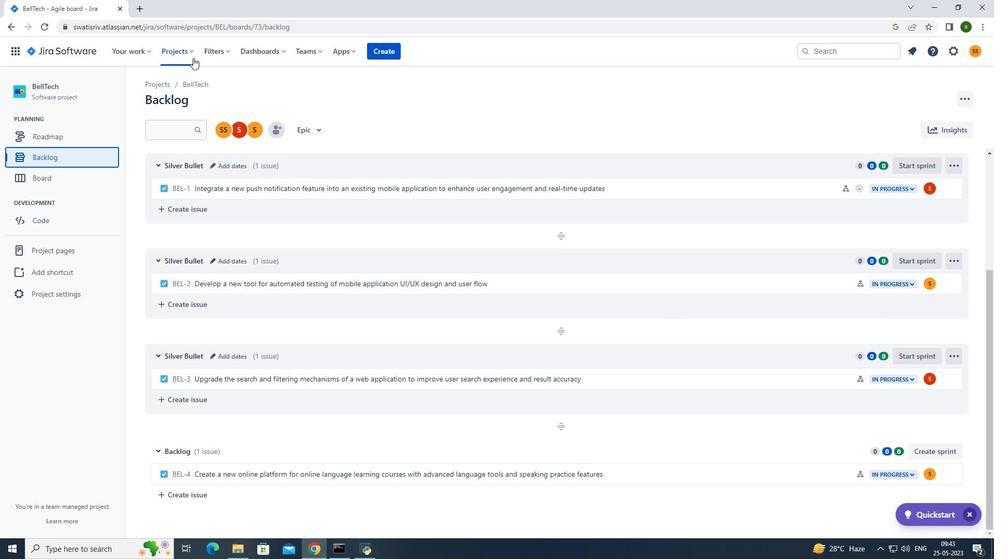 
Action: Mouse pressed left at (190, 50)
Screenshot: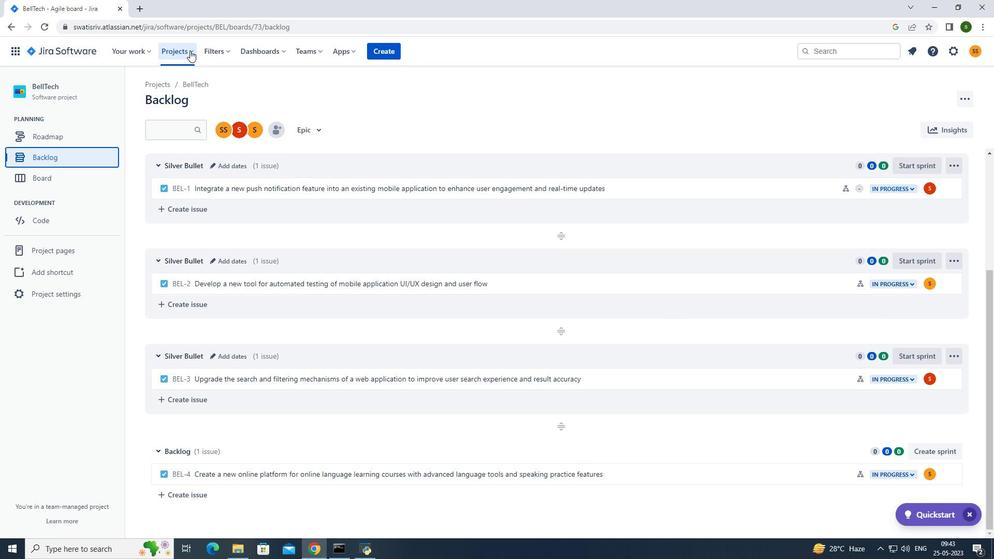 
Action: Mouse moved to (216, 104)
Screenshot: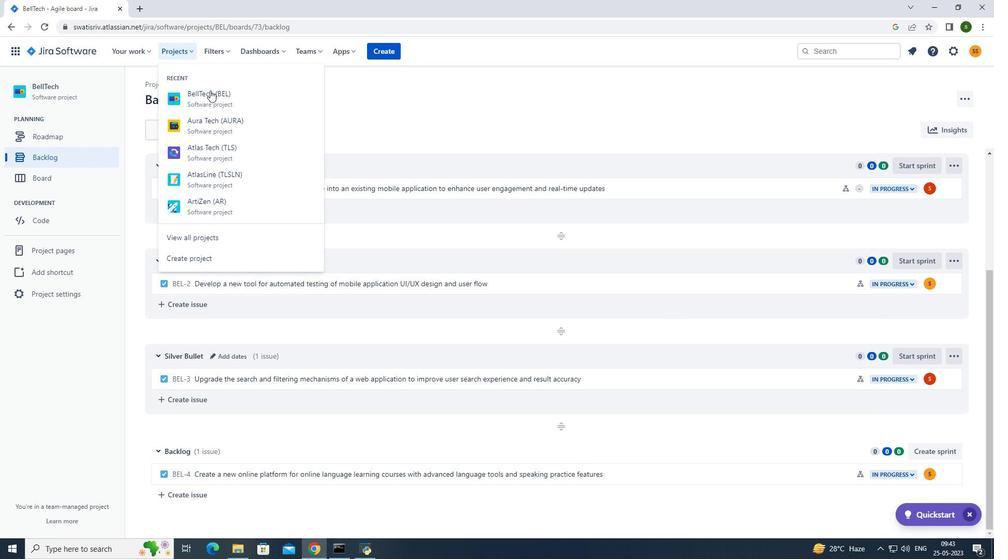 
Action: Mouse pressed left at (216, 104)
Screenshot: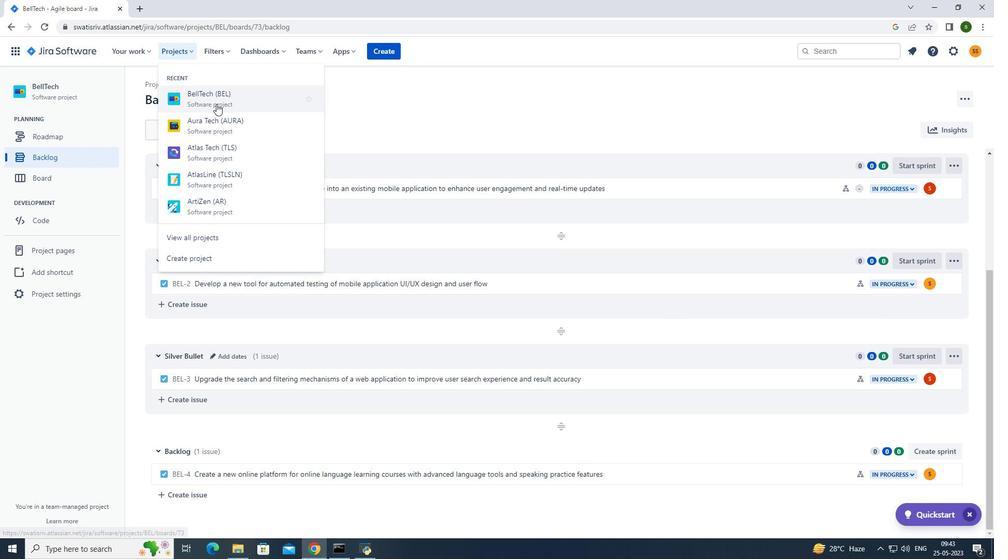 
Action: Mouse moved to (216, 350)
Screenshot: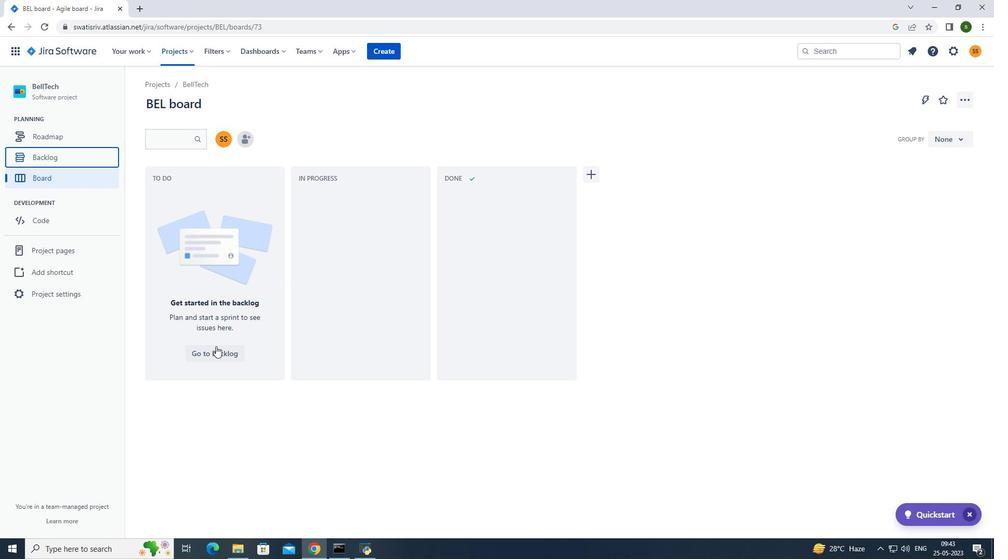 
Action: Mouse pressed left at (216, 350)
Screenshot: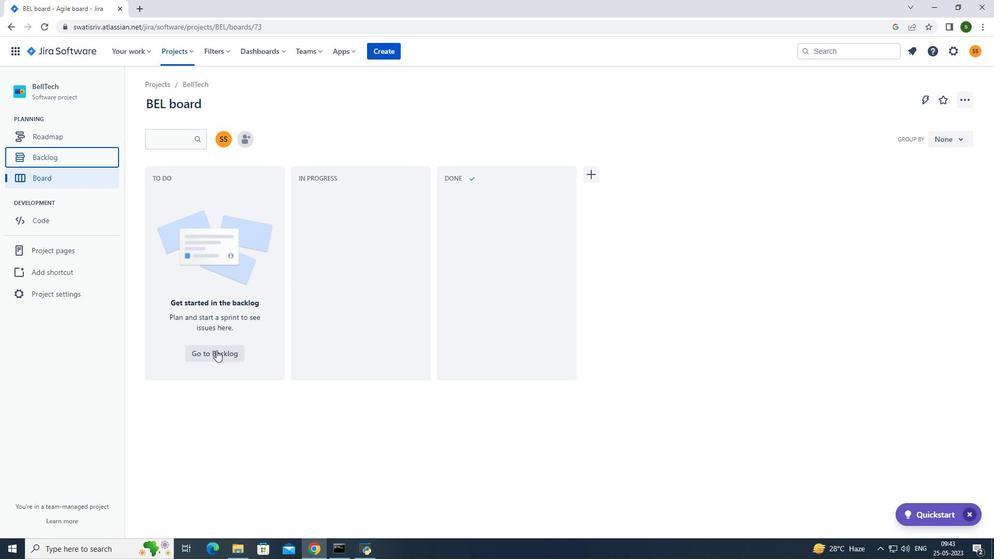 
Action: Mouse moved to (613, 381)
Screenshot: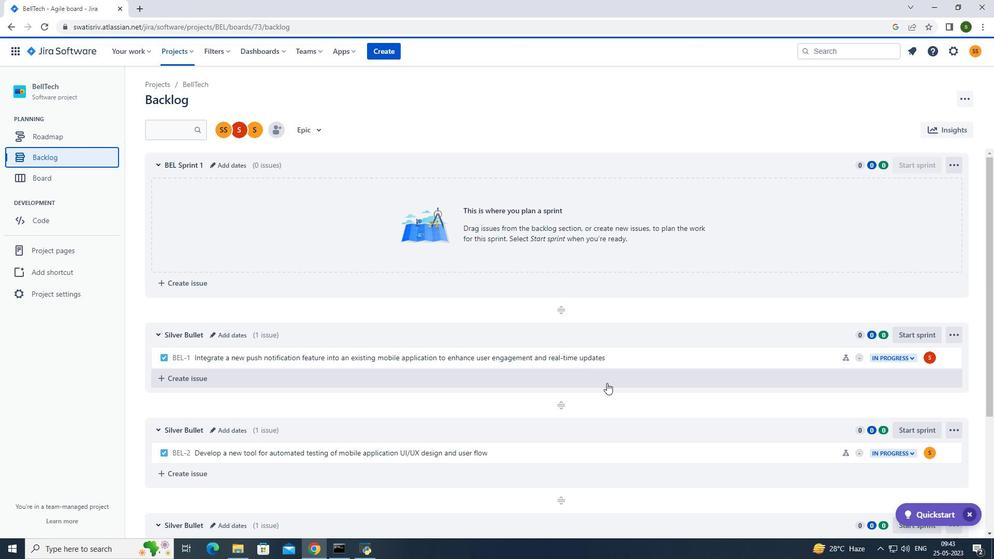 
Action: Mouse scrolled (613, 381) with delta (0, 0)
Screenshot: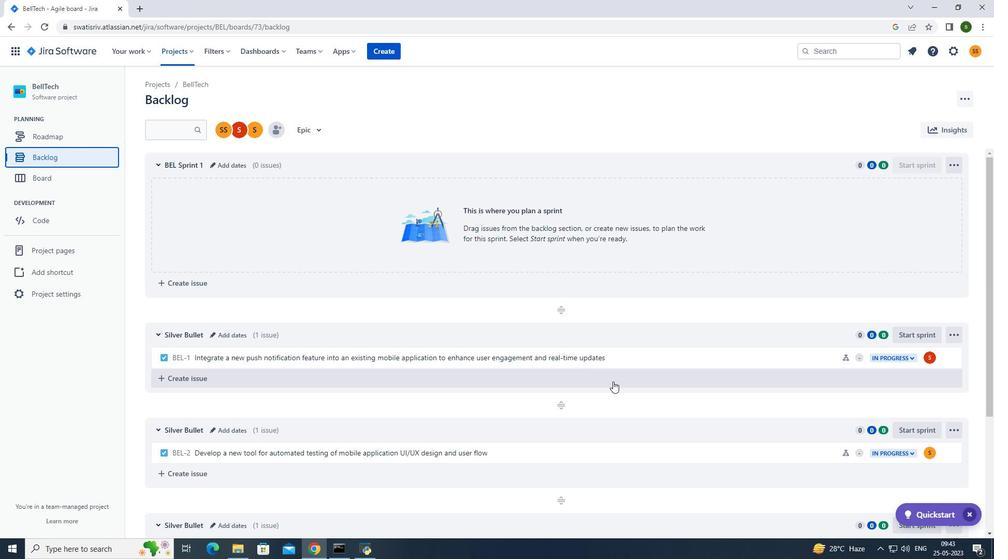 
Action: Mouse scrolled (613, 381) with delta (0, 0)
Screenshot: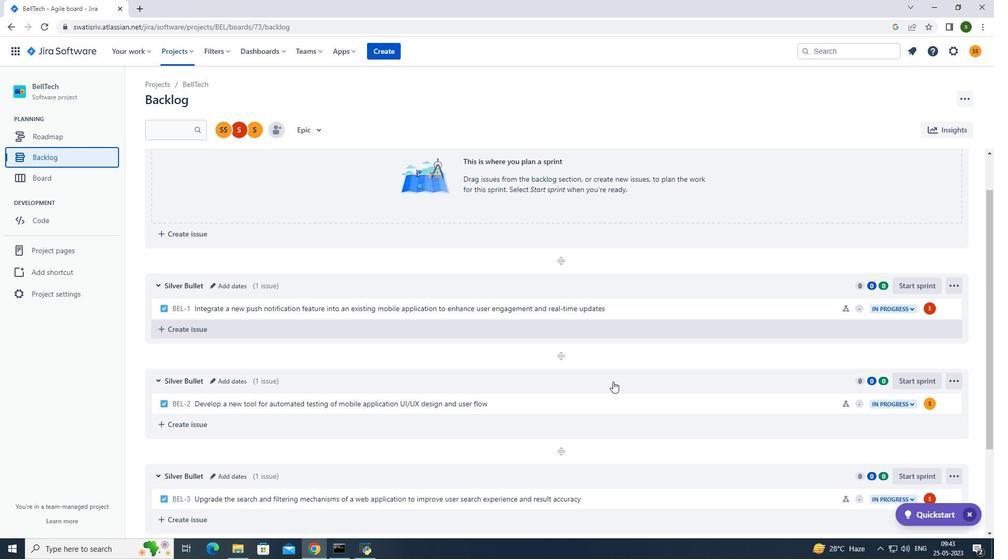 
Action: Mouse moved to (831, 418)
Screenshot: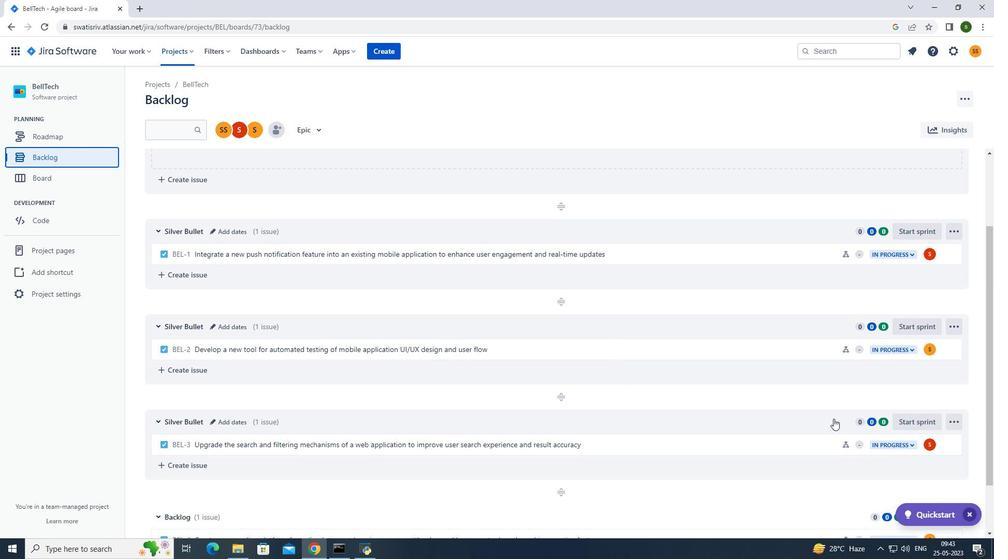 
Action: Mouse scrolled (831, 417) with delta (0, 0)
Screenshot: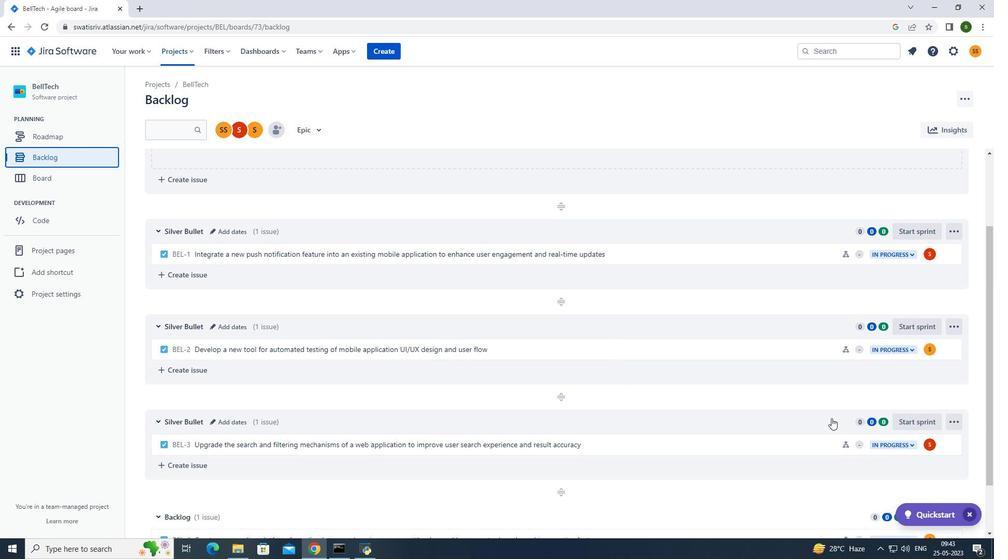 
Action: Mouse scrolled (831, 417) with delta (0, 0)
Screenshot: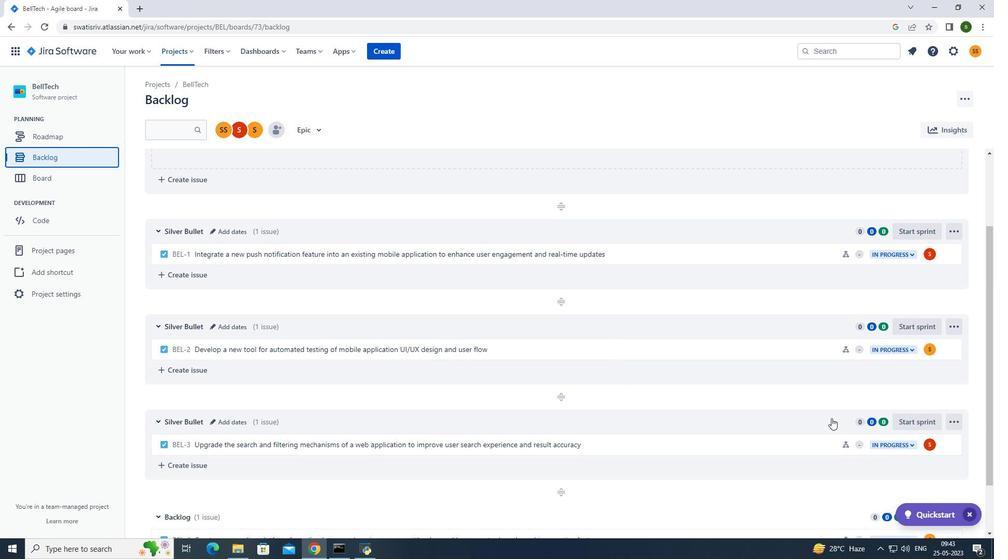 
Action: Mouse moved to (831, 418)
Screenshot: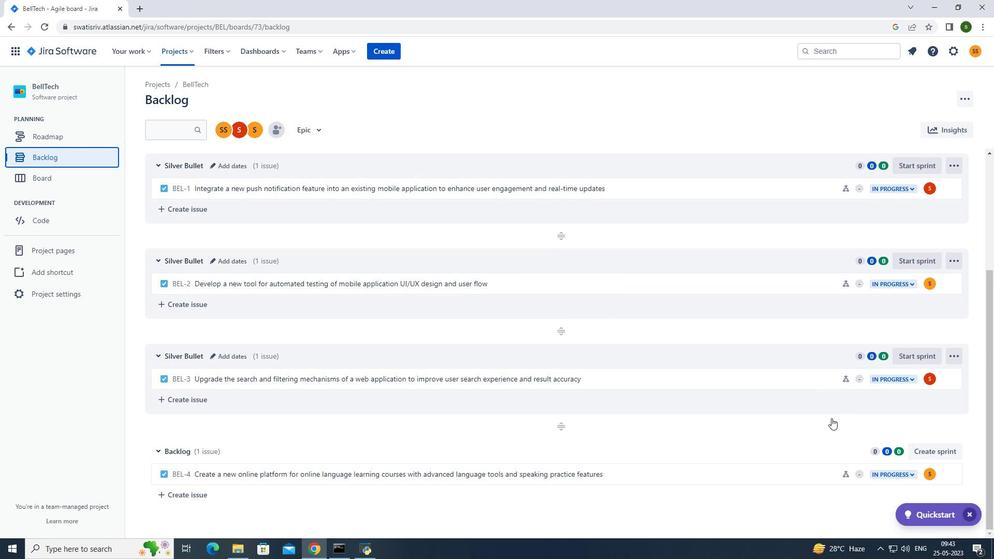 
Action: Mouse scrolled (831, 417) with delta (0, 0)
Screenshot: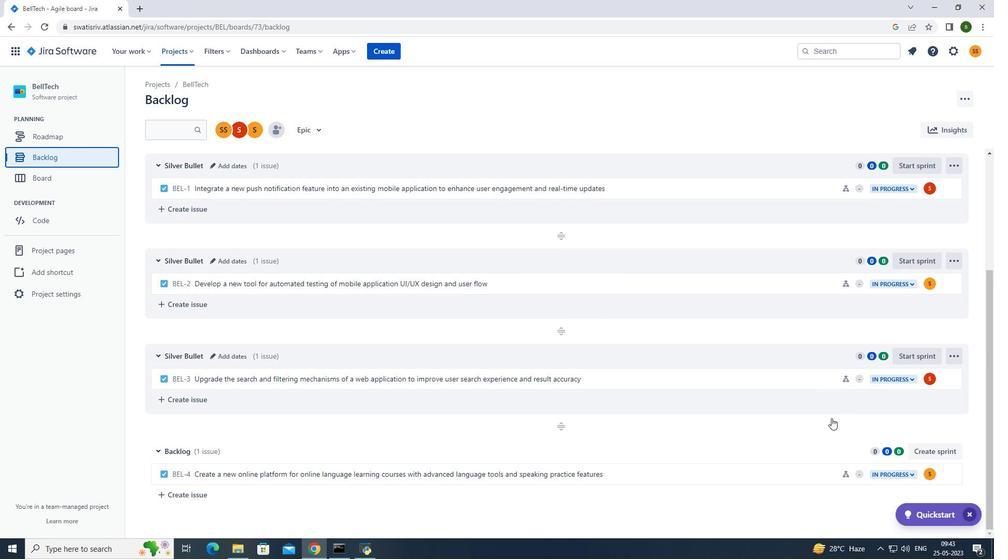 
Action: Mouse scrolled (831, 417) with delta (0, 0)
Screenshot: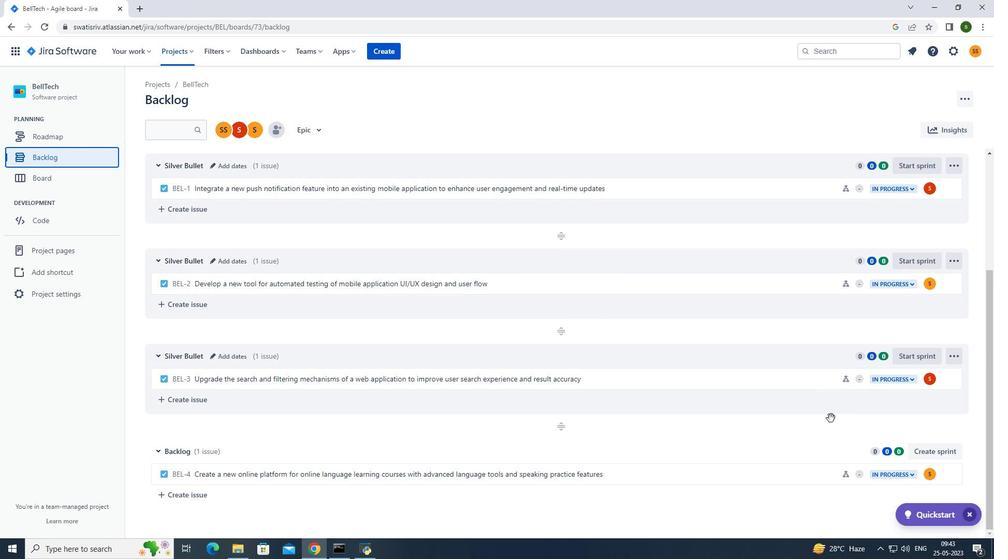 
Action: Mouse moved to (947, 469)
Screenshot: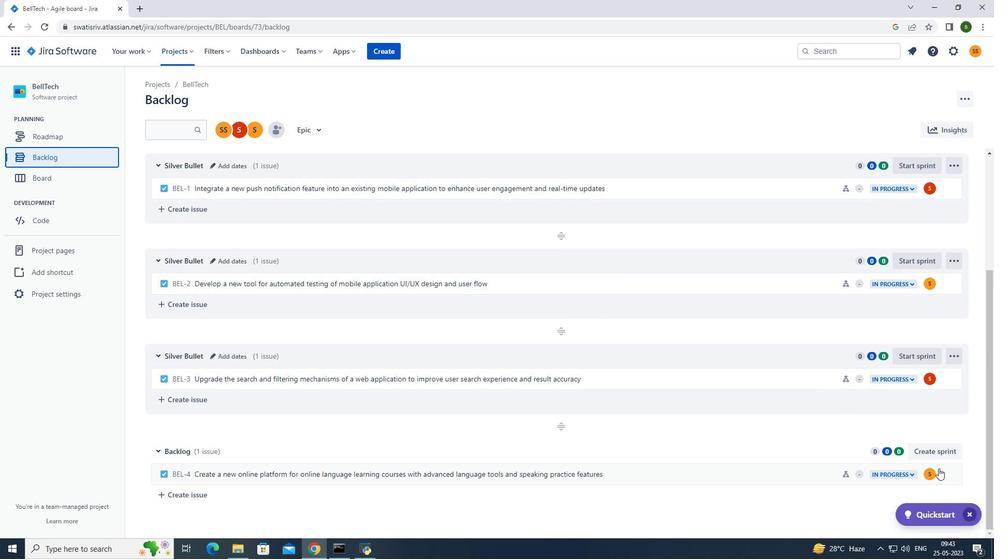 
Action: Mouse pressed left at (947, 469)
Screenshot: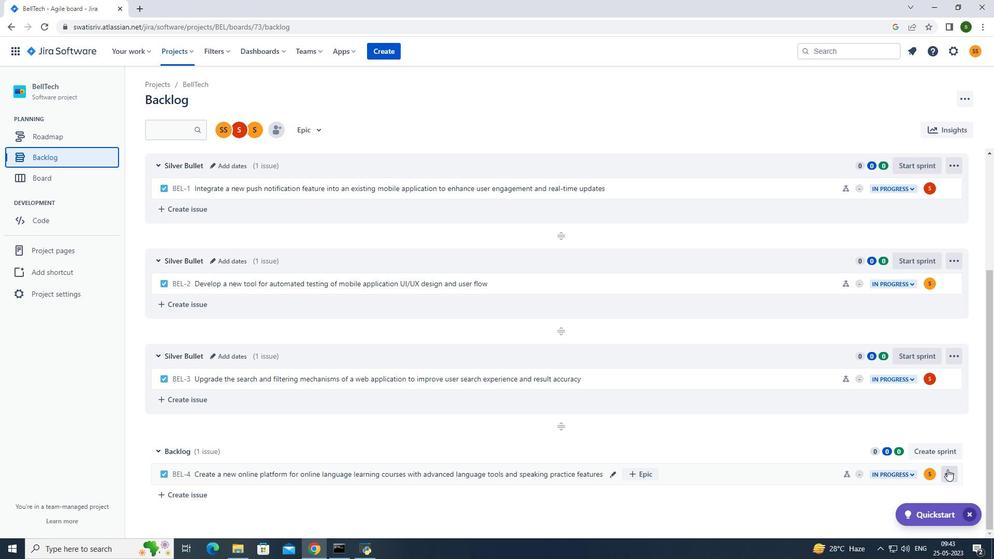 
Action: Mouse moved to (925, 415)
Screenshot: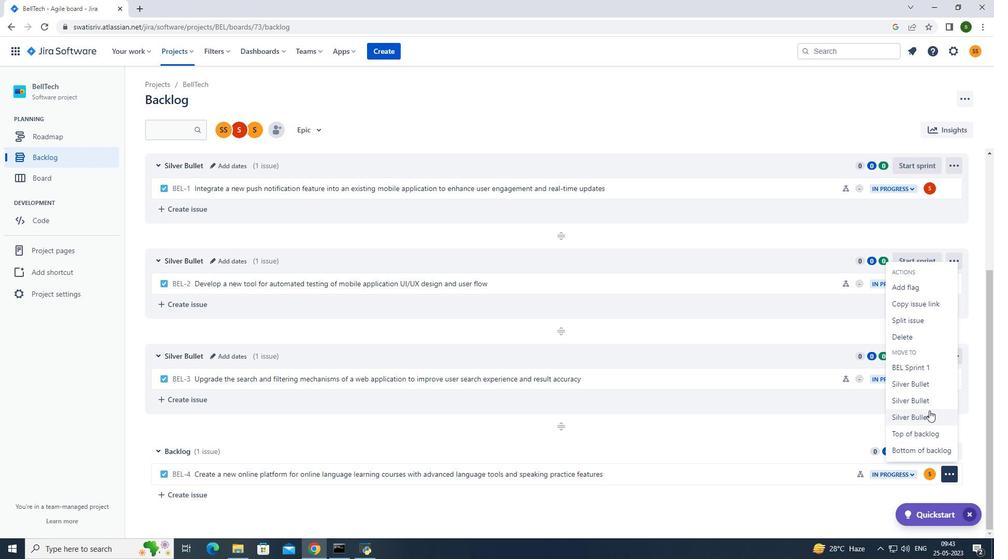 
Action: Mouse pressed left at (925, 415)
Screenshot: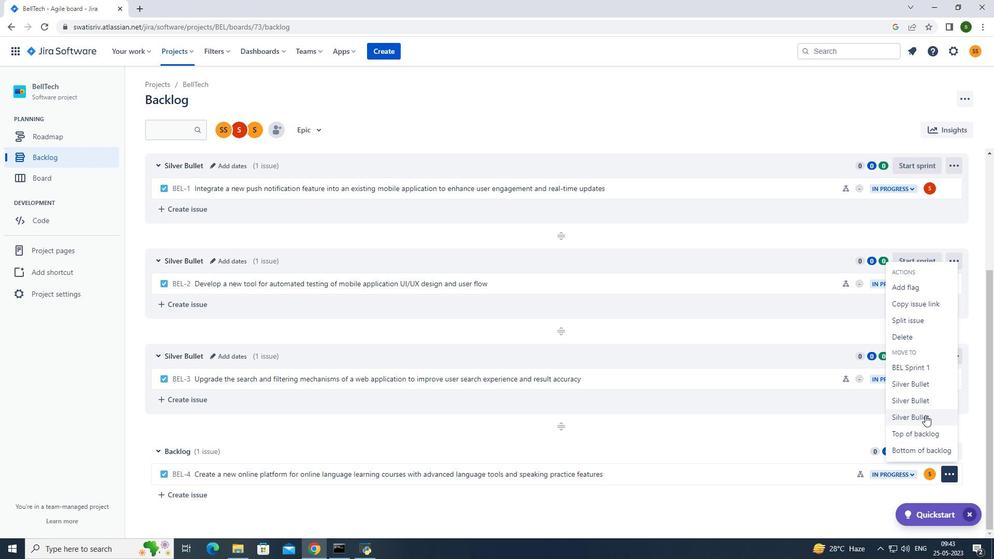 
Action: Mouse moved to (519, 101)
Screenshot: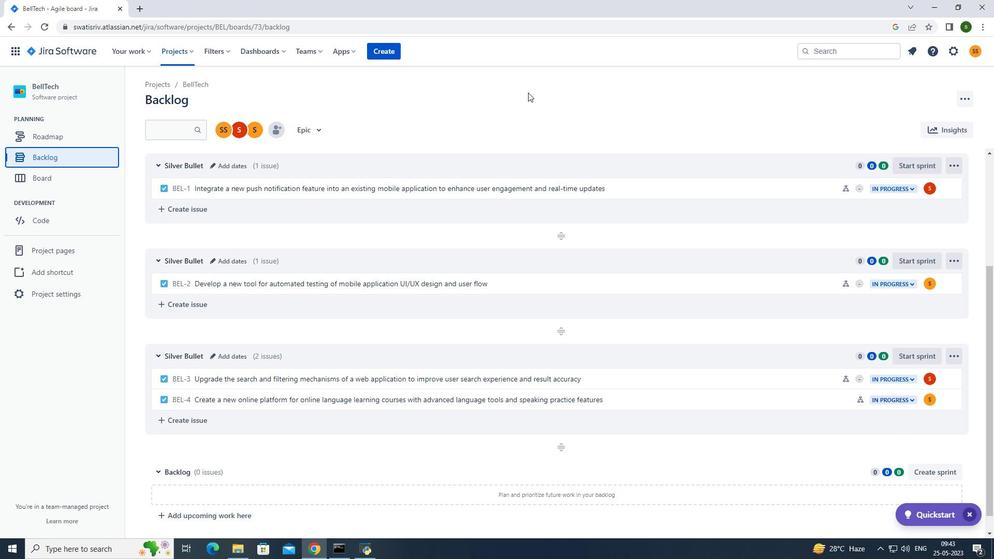 
